 Task: Create in the project AgileDream in Backlog an issue 'Implement a new cloud-based contract management system for a company with advanced contract creation and tracking features', assign it to team member softage.1@softage.net and change the status to IN PROGRESS. Create in the project AgileDream in Backlog an issue 'Integrate a new video tutorial feature into an existing e-learning platform to improve user engagement and learning outcomes', assign it to team member softage.2@softage.net and change the status to IN PROGRESS
Action: Mouse moved to (249, 66)
Screenshot: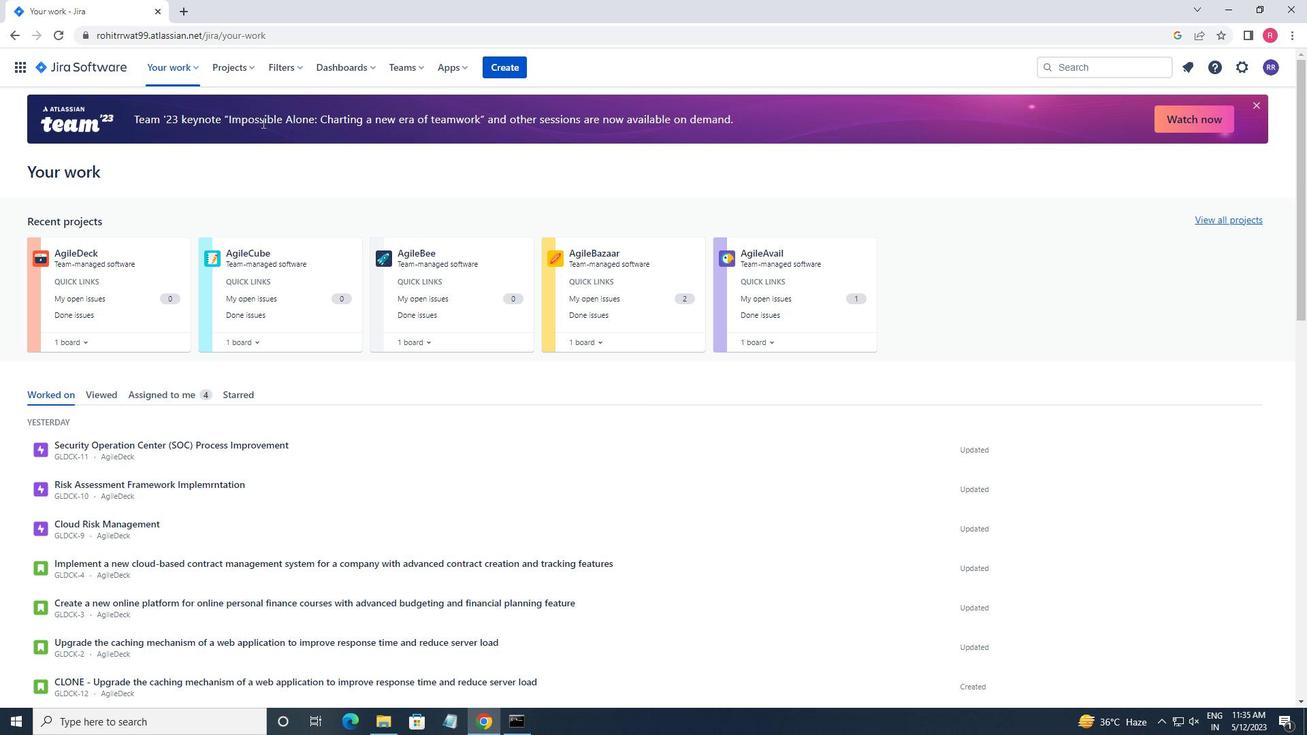 
Action: Mouse pressed left at (249, 66)
Screenshot: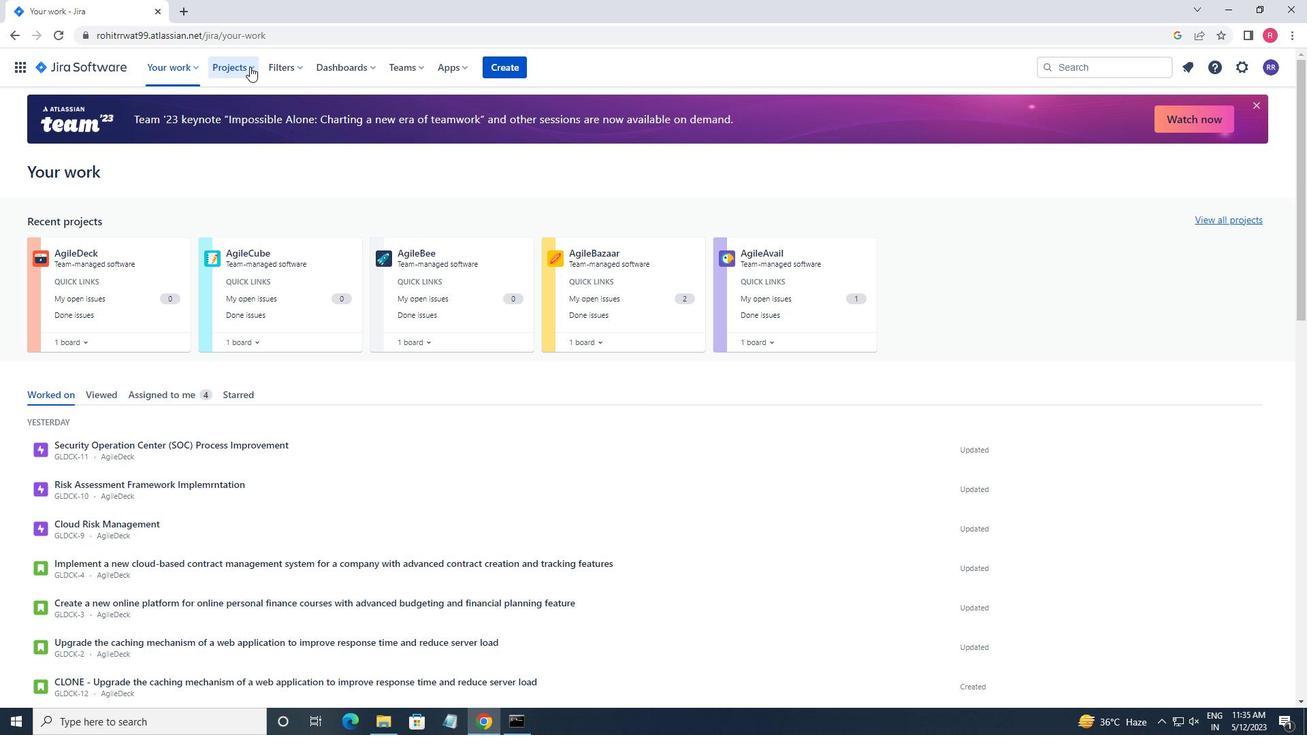 
Action: Mouse moved to (288, 136)
Screenshot: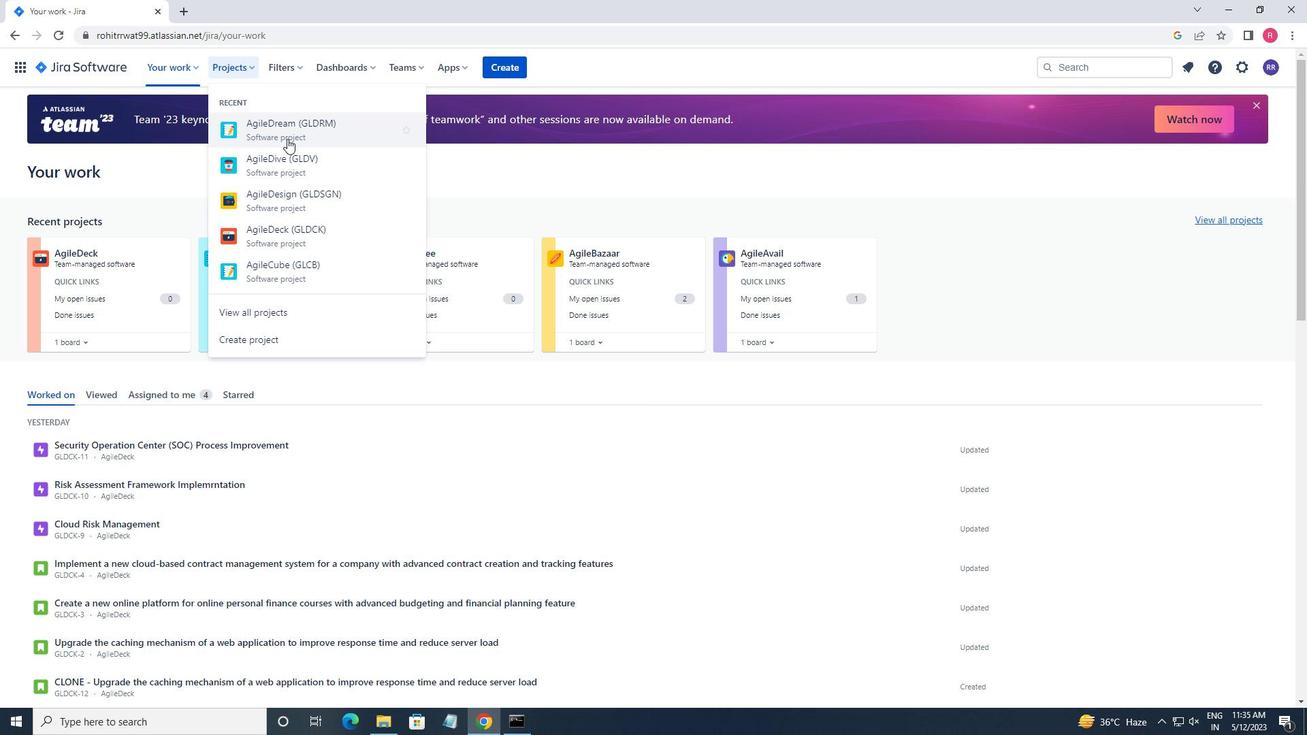 
Action: Mouse pressed left at (288, 136)
Screenshot: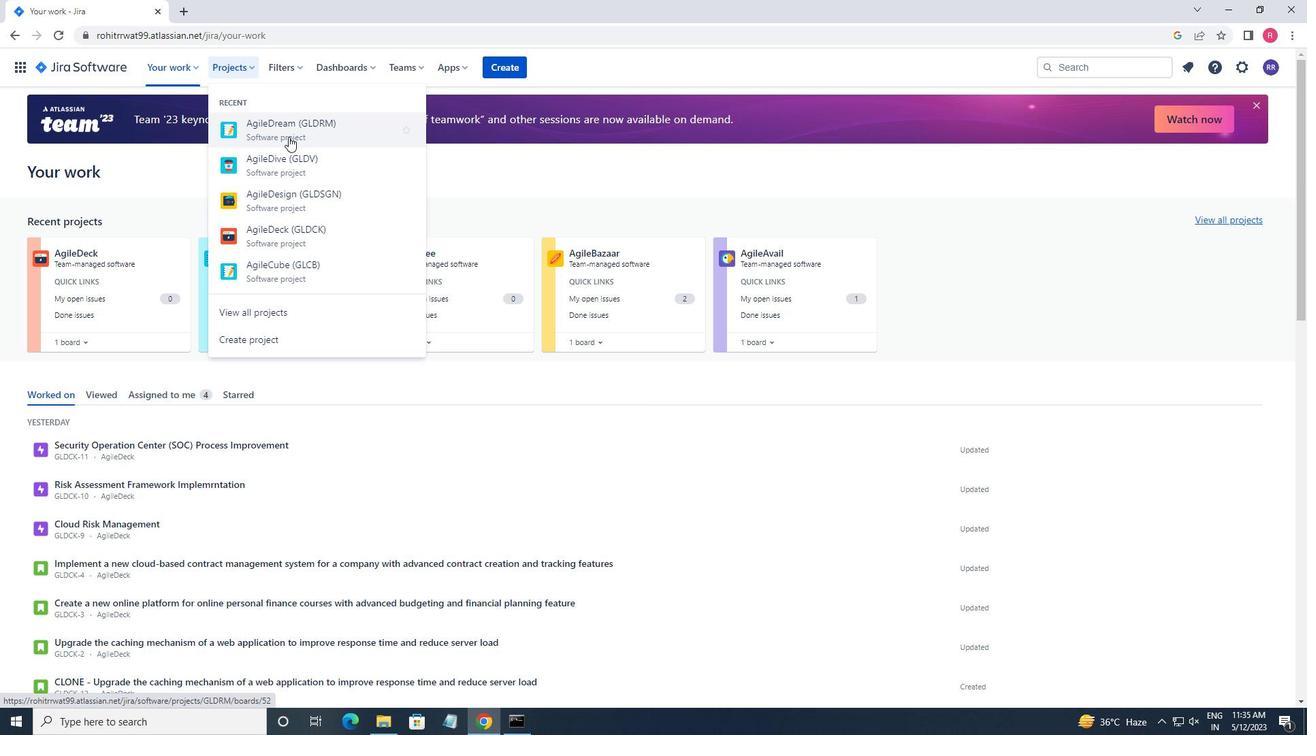 
Action: Mouse moved to (54, 200)
Screenshot: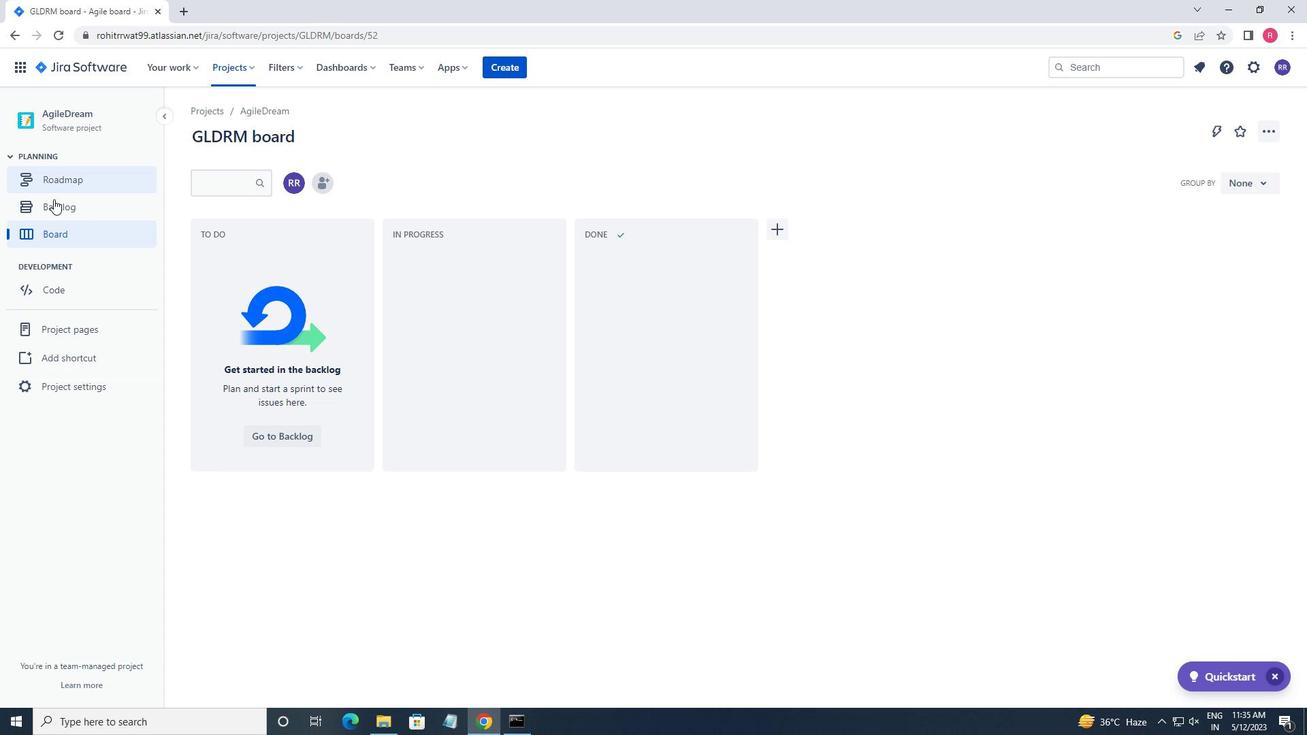 
Action: Mouse pressed left at (54, 200)
Screenshot: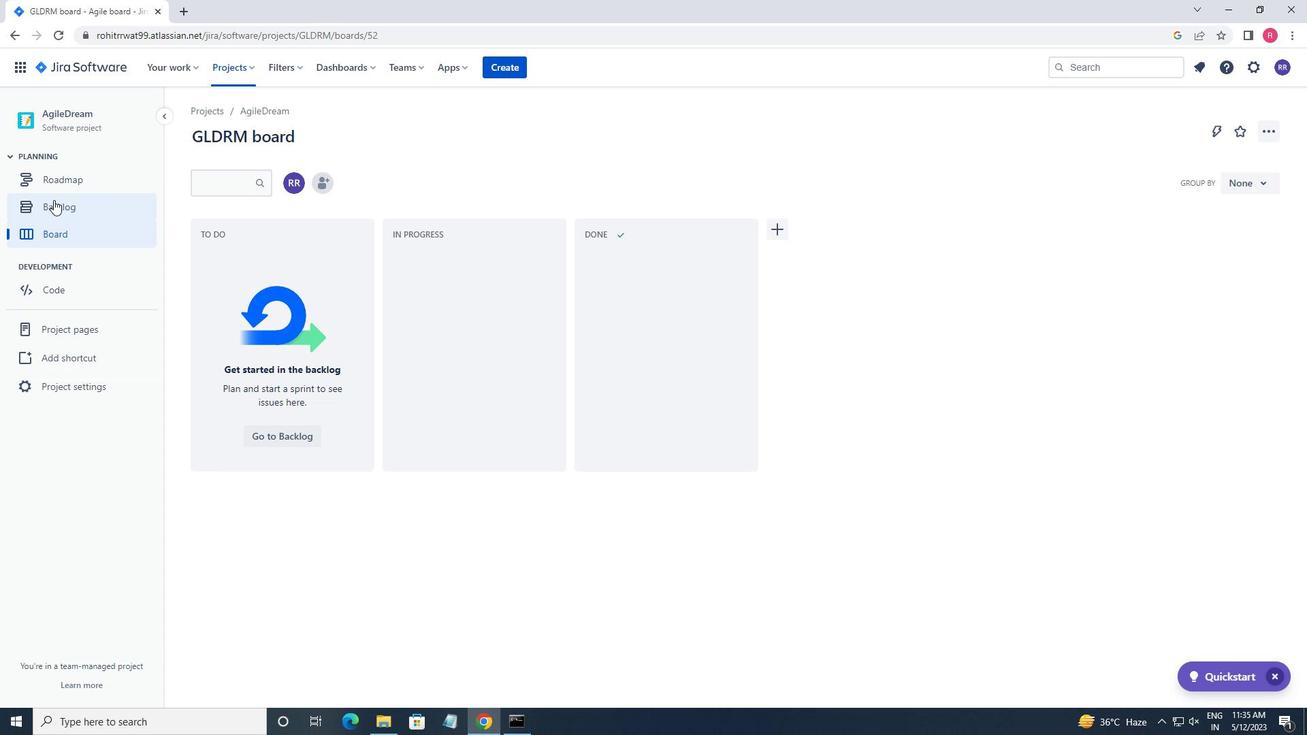 
Action: Mouse moved to (434, 364)
Screenshot: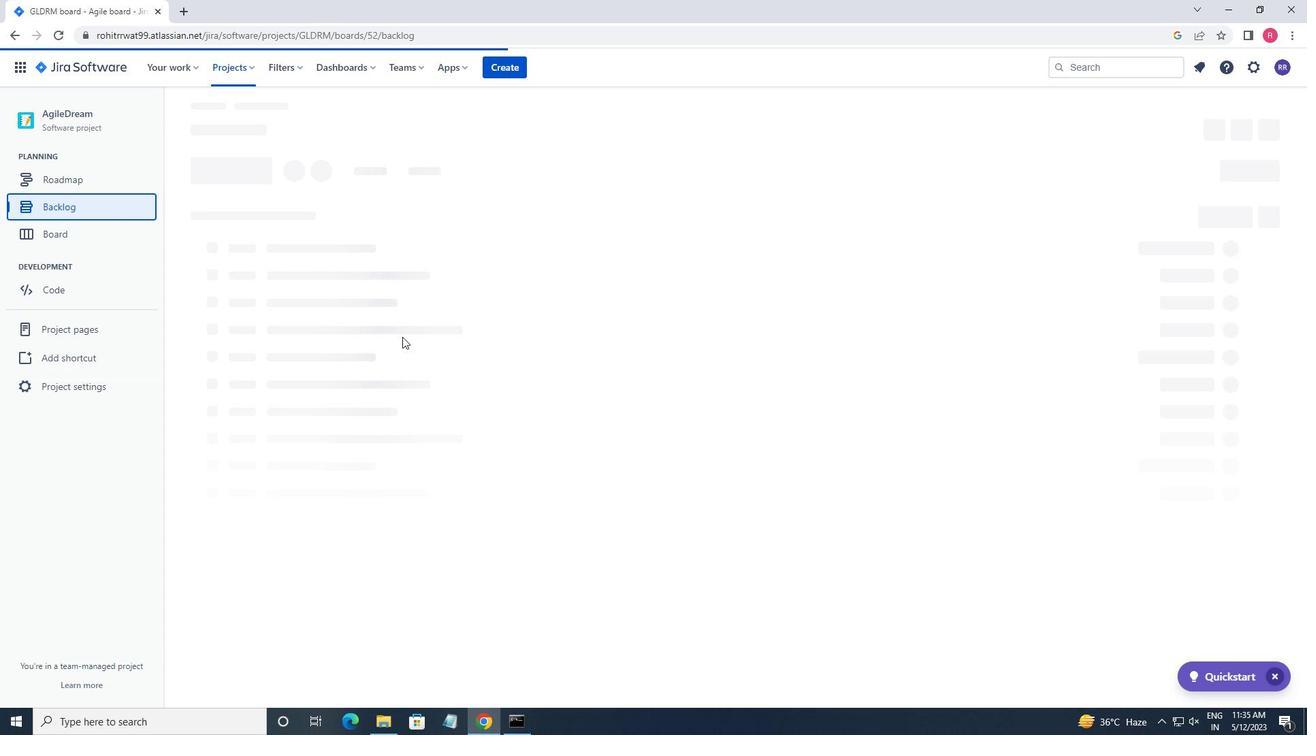 
Action: Mouse scrolled (434, 363) with delta (0, 0)
Screenshot: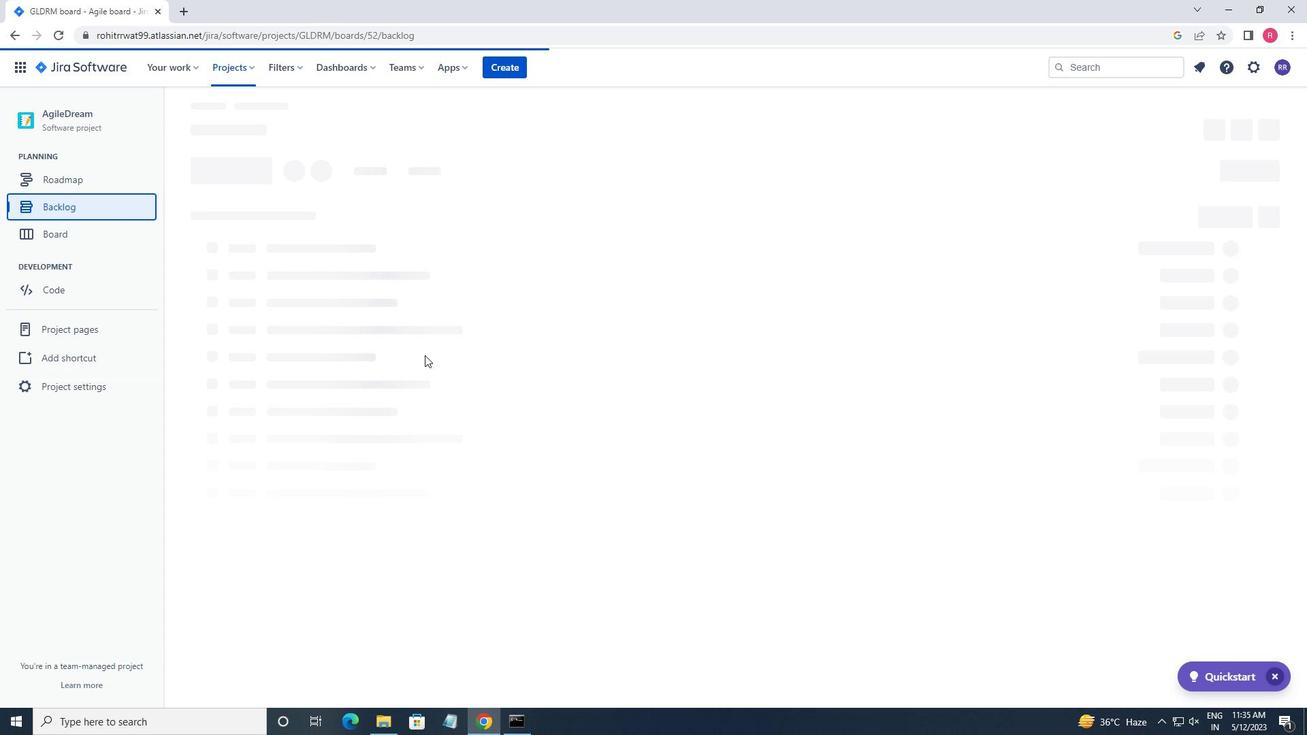 
Action: Mouse scrolled (434, 363) with delta (0, 0)
Screenshot: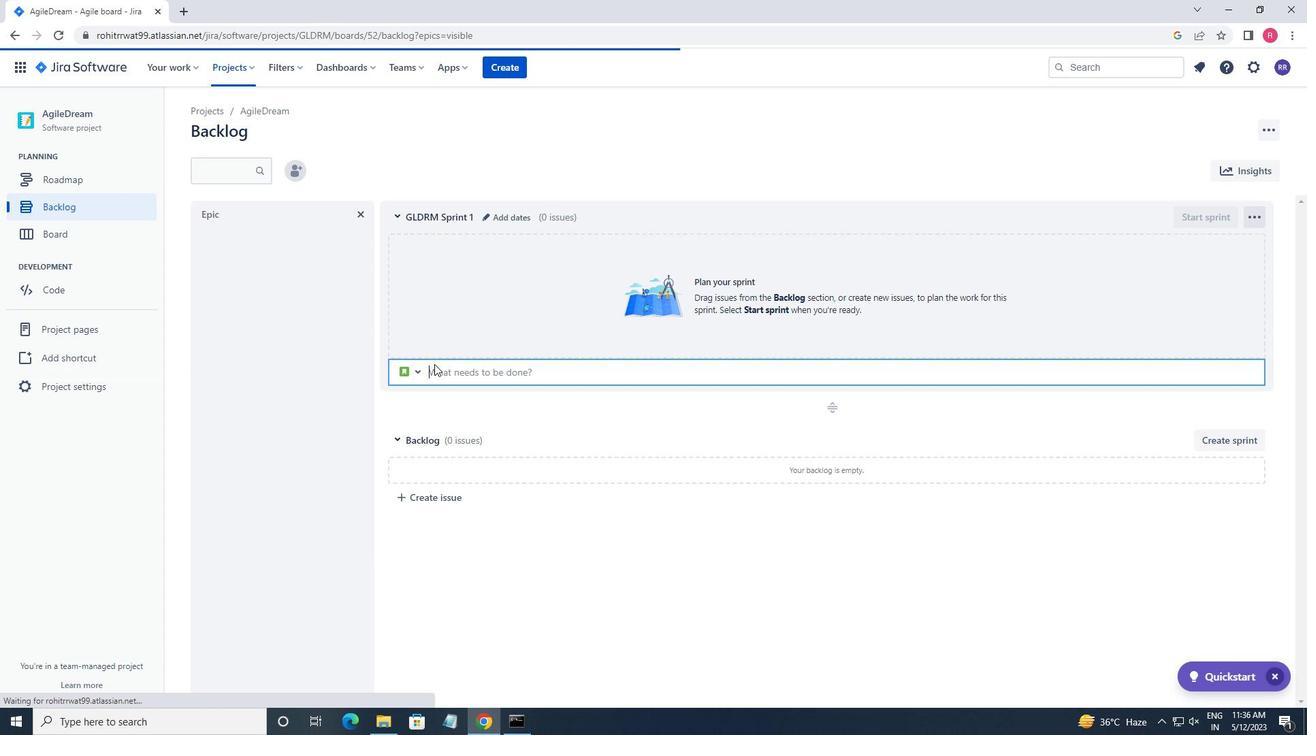 
Action: Mouse scrolled (434, 363) with delta (0, 0)
Screenshot: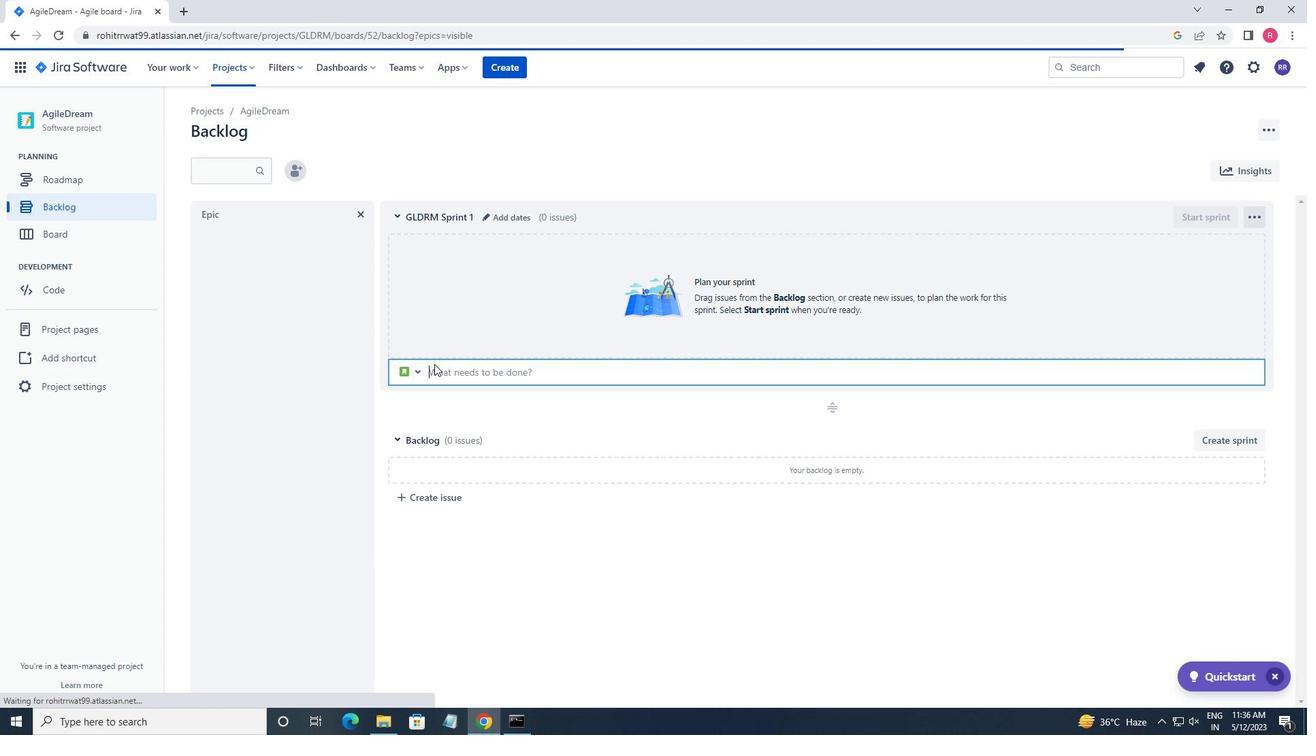 
Action: Mouse scrolled (434, 363) with delta (0, 0)
Screenshot: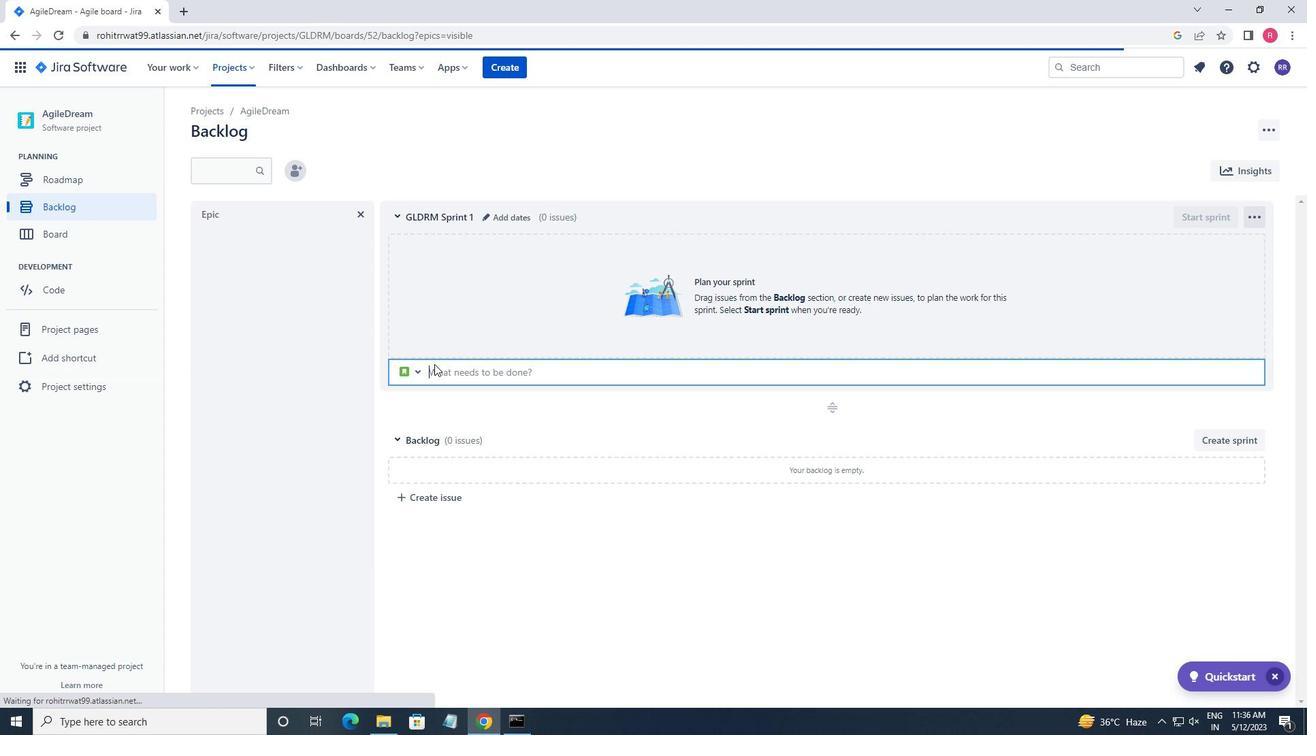
Action: Mouse scrolled (434, 363) with delta (0, 0)
Screenshot: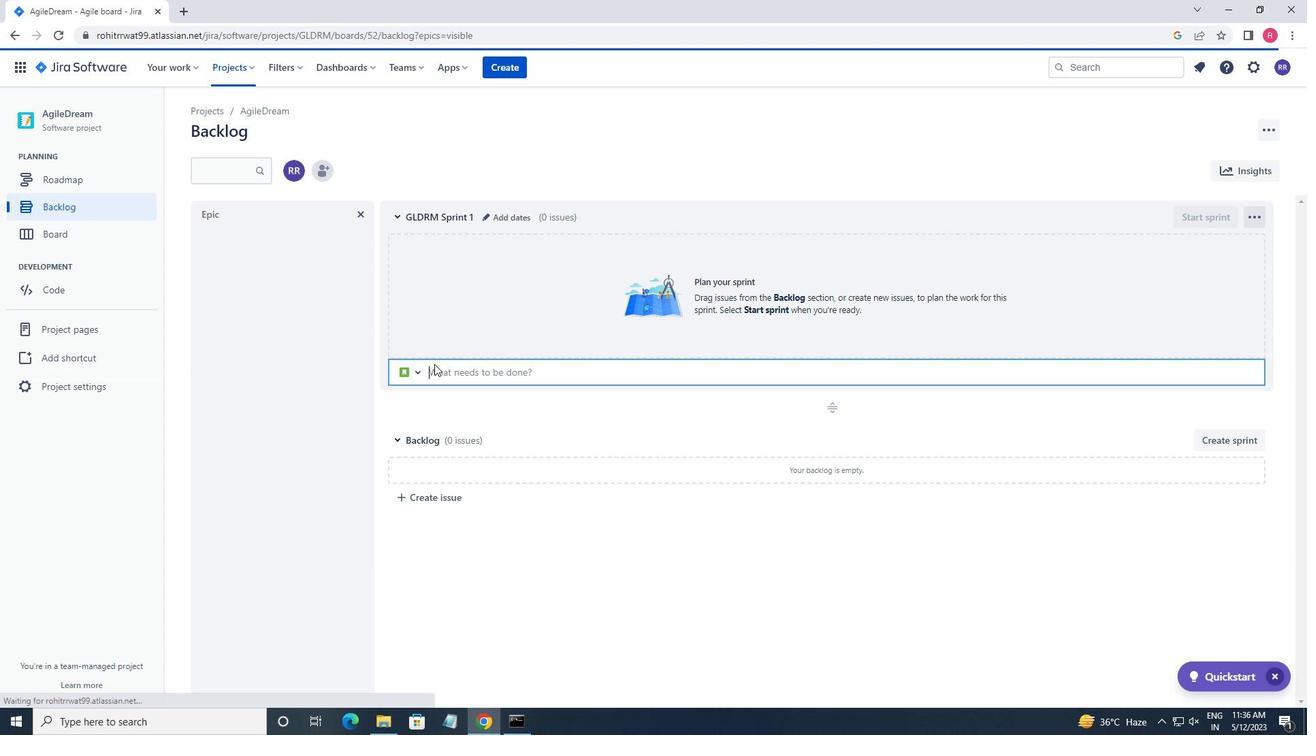 
Action: Mouse moved to (469, 495)
Screenshot: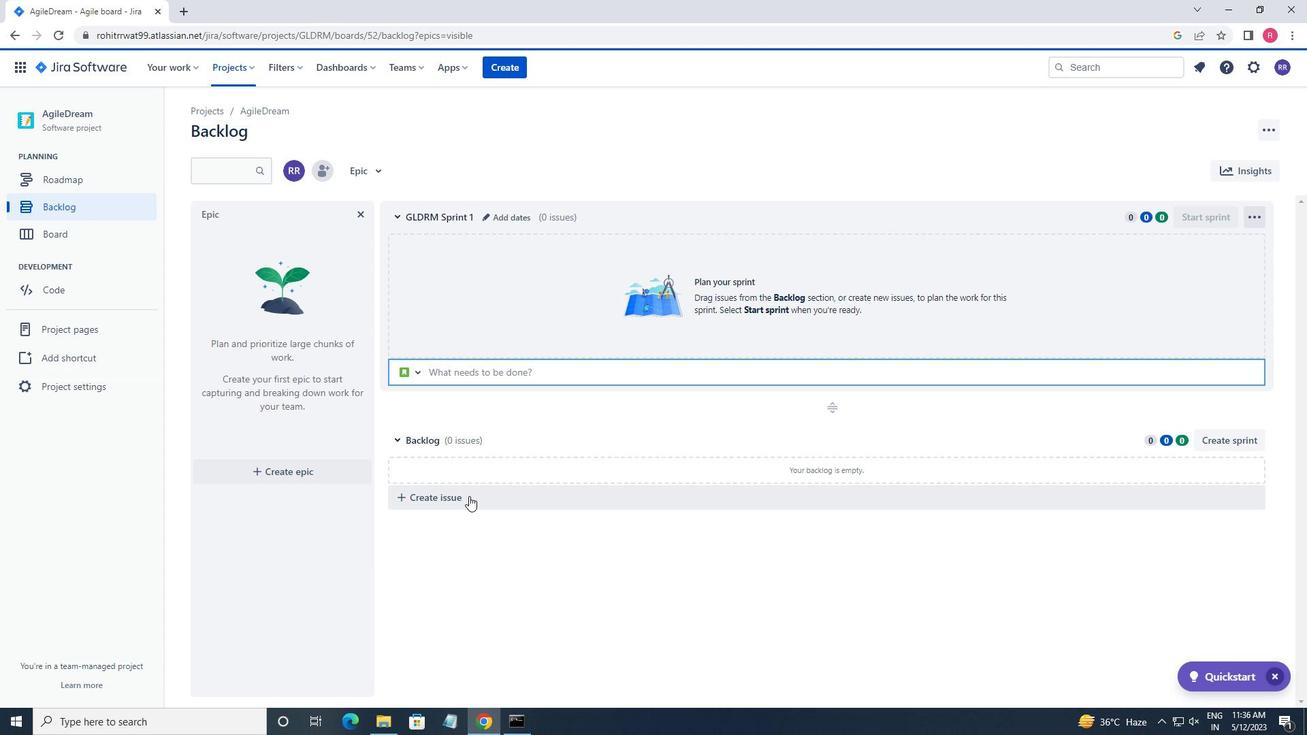 
Action: Mouse pressed left at (469, 495)
Screenshot: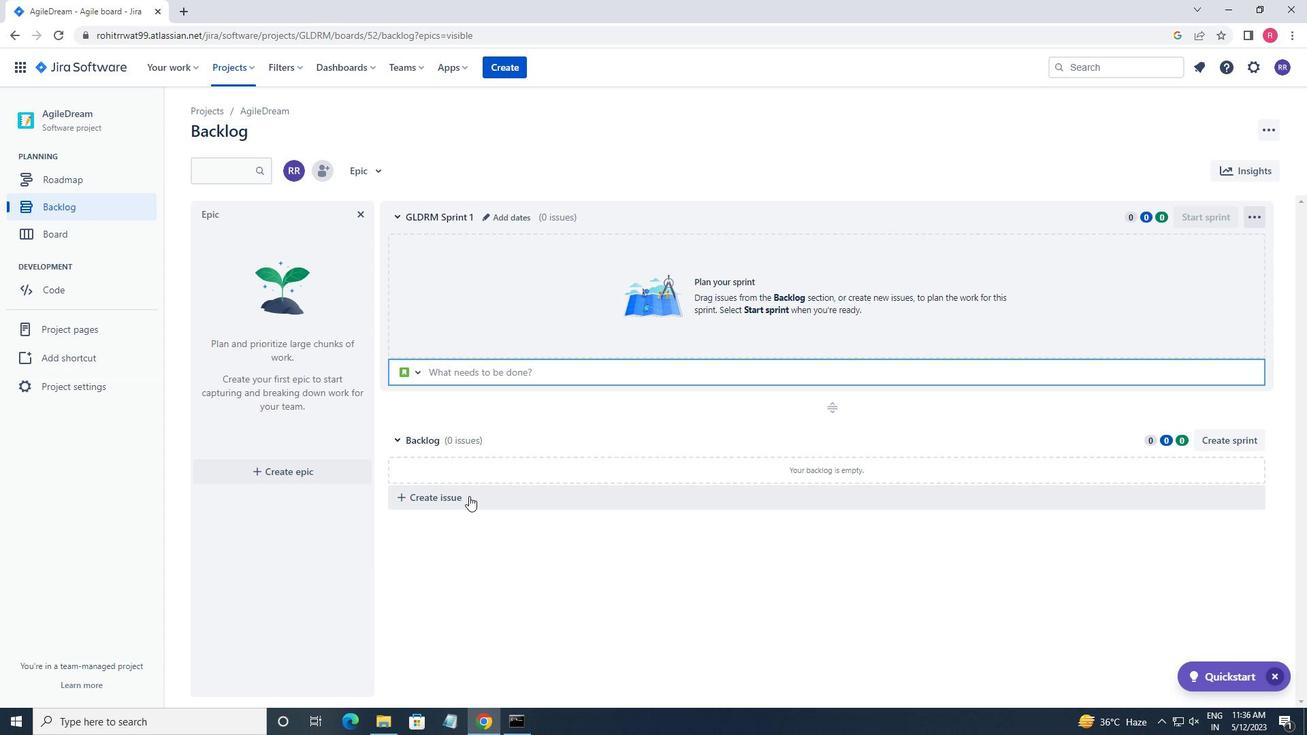 
Action: Key pressed <Key.shift_r>Implement<Key.space>a<Key.space>new<Key.space><Key.space>cloud-based<Key.space>contract<Key.space>mangement<Key.space>system<Key.space><Key.left><Key.left><Key.left><Key.left><Key.left><Key.left><Key.left><Key.left><Key.left><Key.left><Key.left><Key.left><Key.left><Key.left>a<Key.right><Key.right><Key.right><Key.right><Key.right><Key.right><Key.right><Key.right><Key.right><Key.right><Key.right><Key.right><Key.right><Key.right><Key.right>for<Key.space>a<Key.space>company<Key.space>with<Key.space>advance<Key.space>contract<Key.space>creation<Key.space>and<Key.space>tracking<Key.space>features<Key.enter>
Screenshot: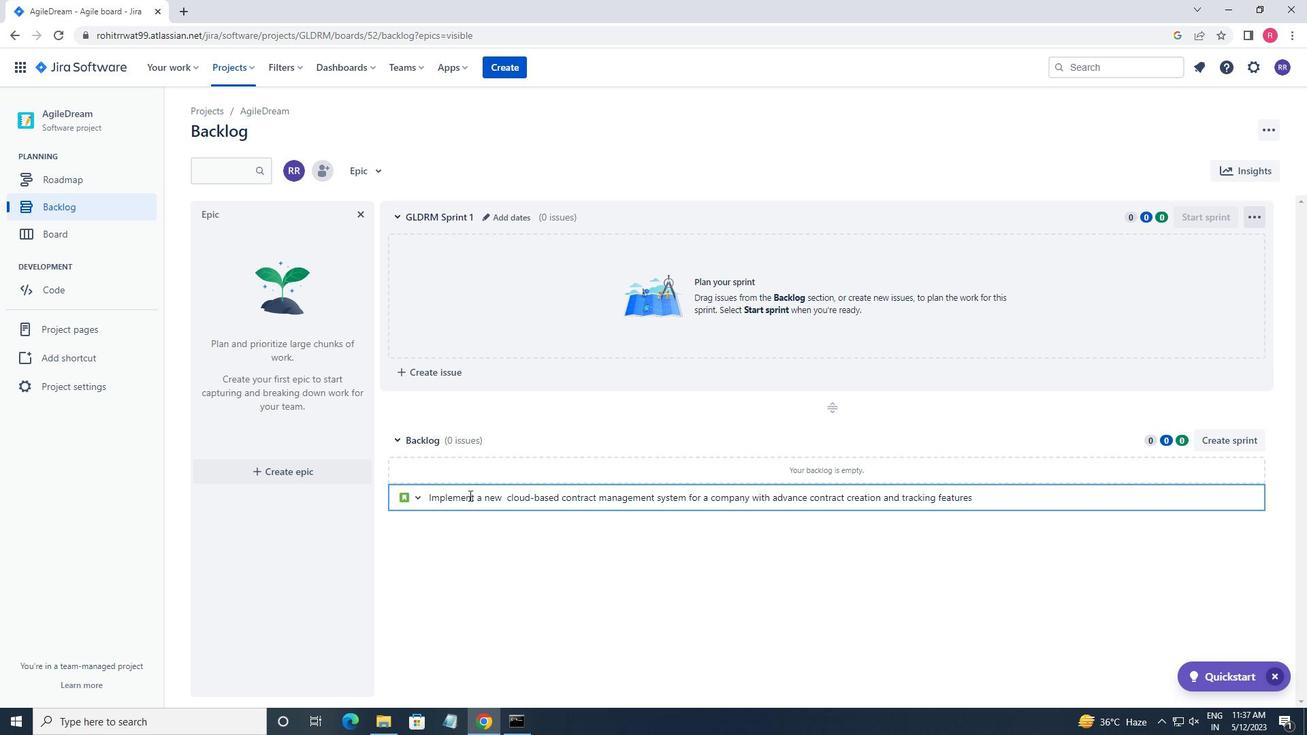 
Action: Mouse scrolled (469, 495) with delta (0, 0)
Screenshot: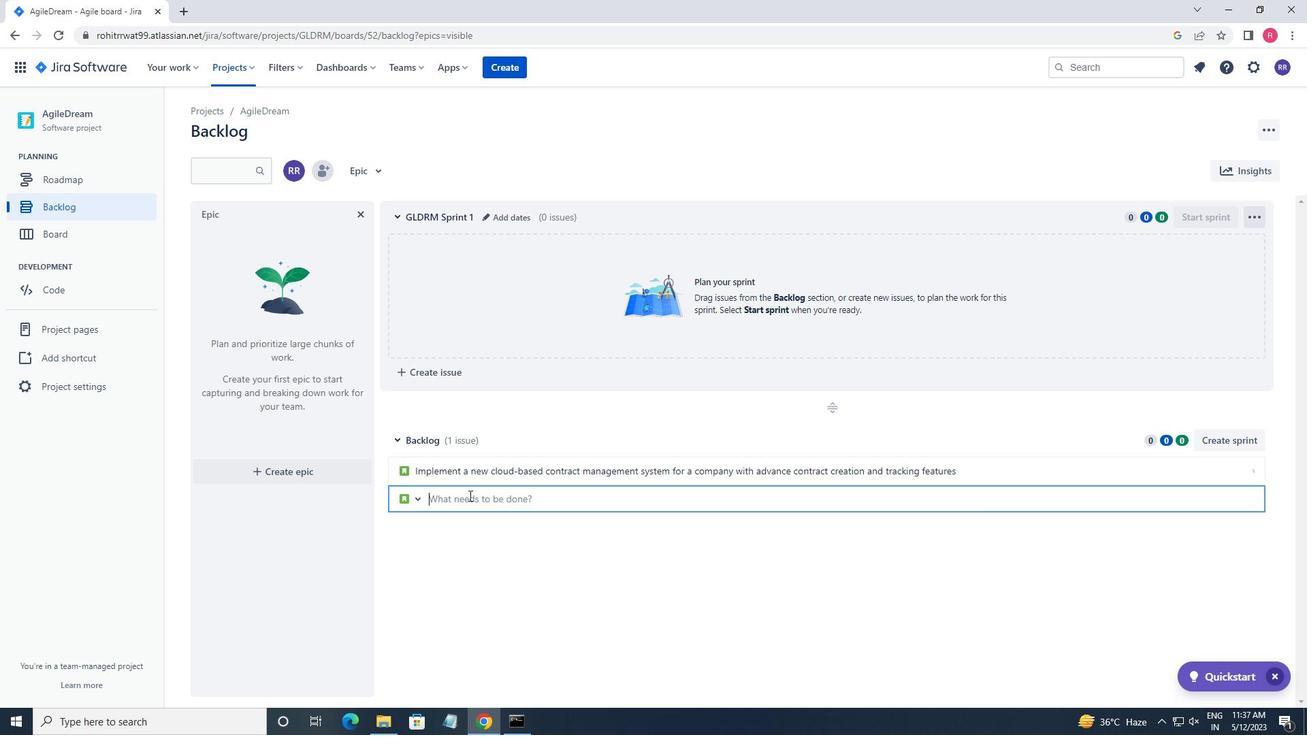 
Action: Mouse moved to (1226, 472)
Screenshot: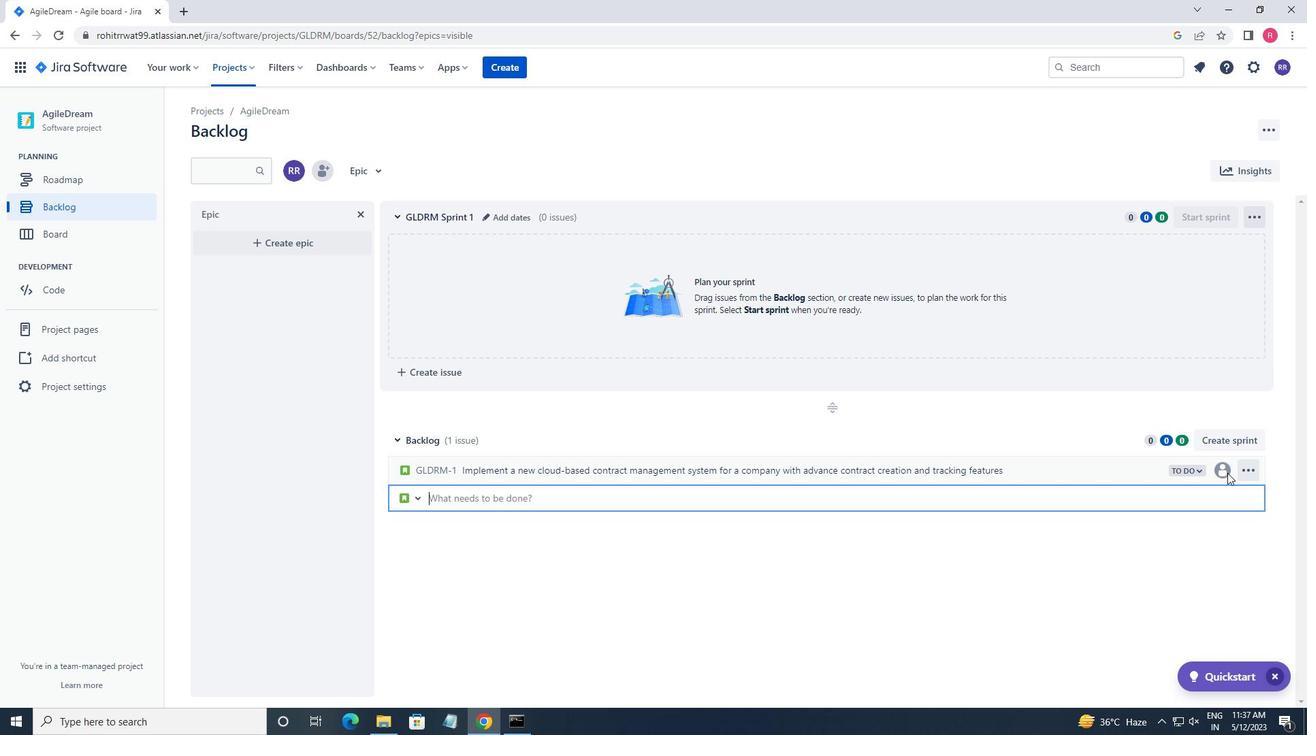 
Action: Mouse pressed left at (1226, 472)
Screenshot: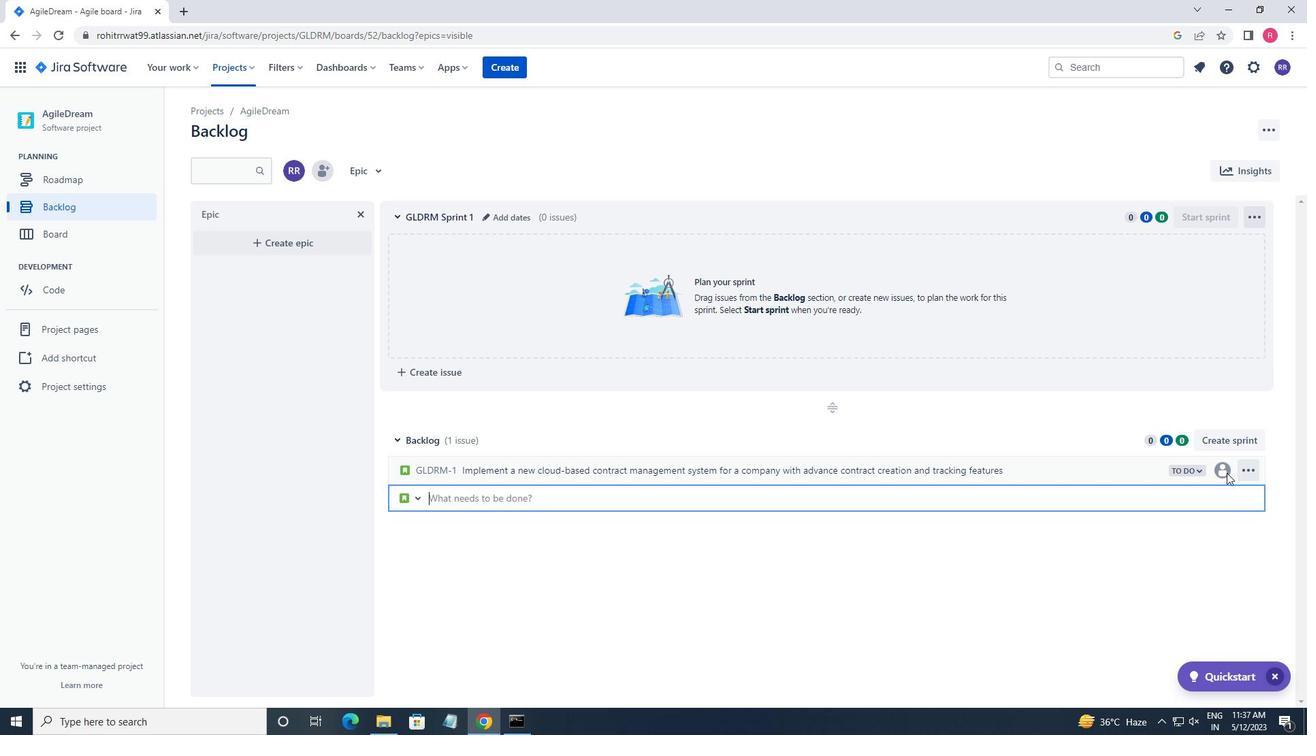 
Action: Mouse moved to (1225, 472)
Screenshot: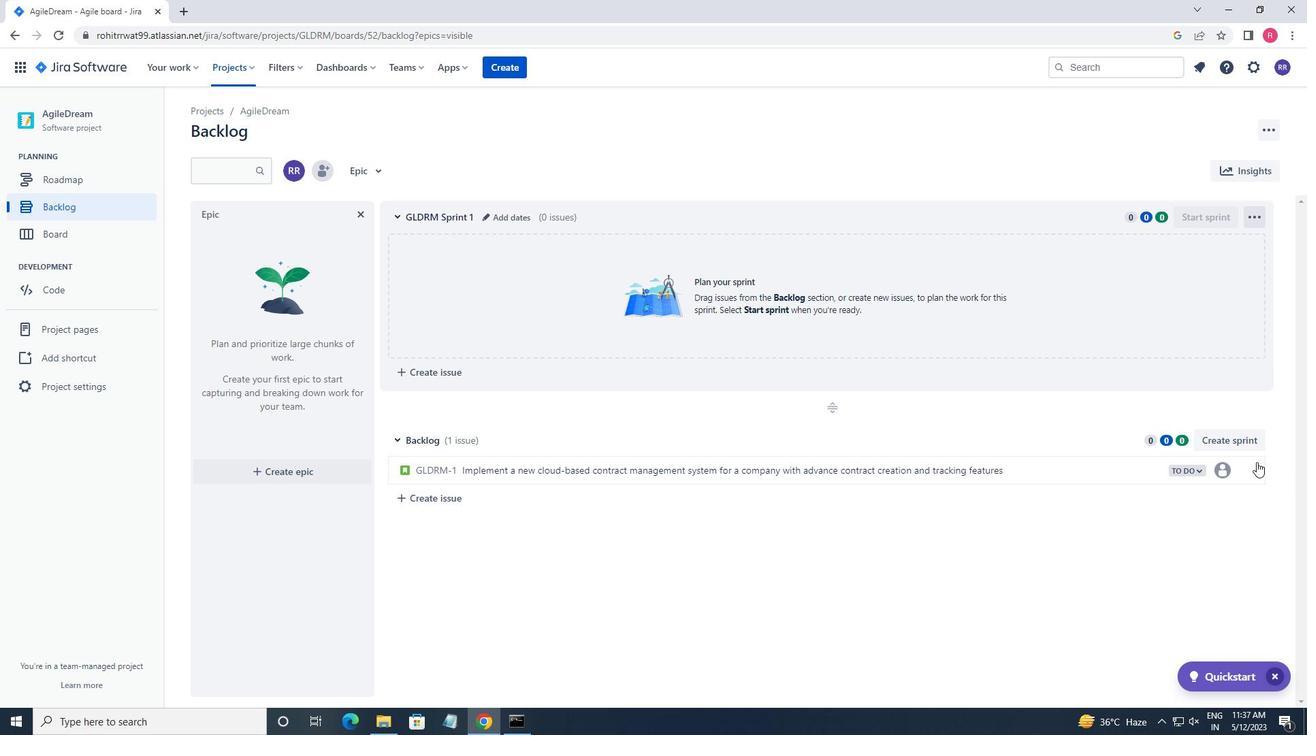 
Action: Mouse pressed left at (1225, 472)
Screenshot: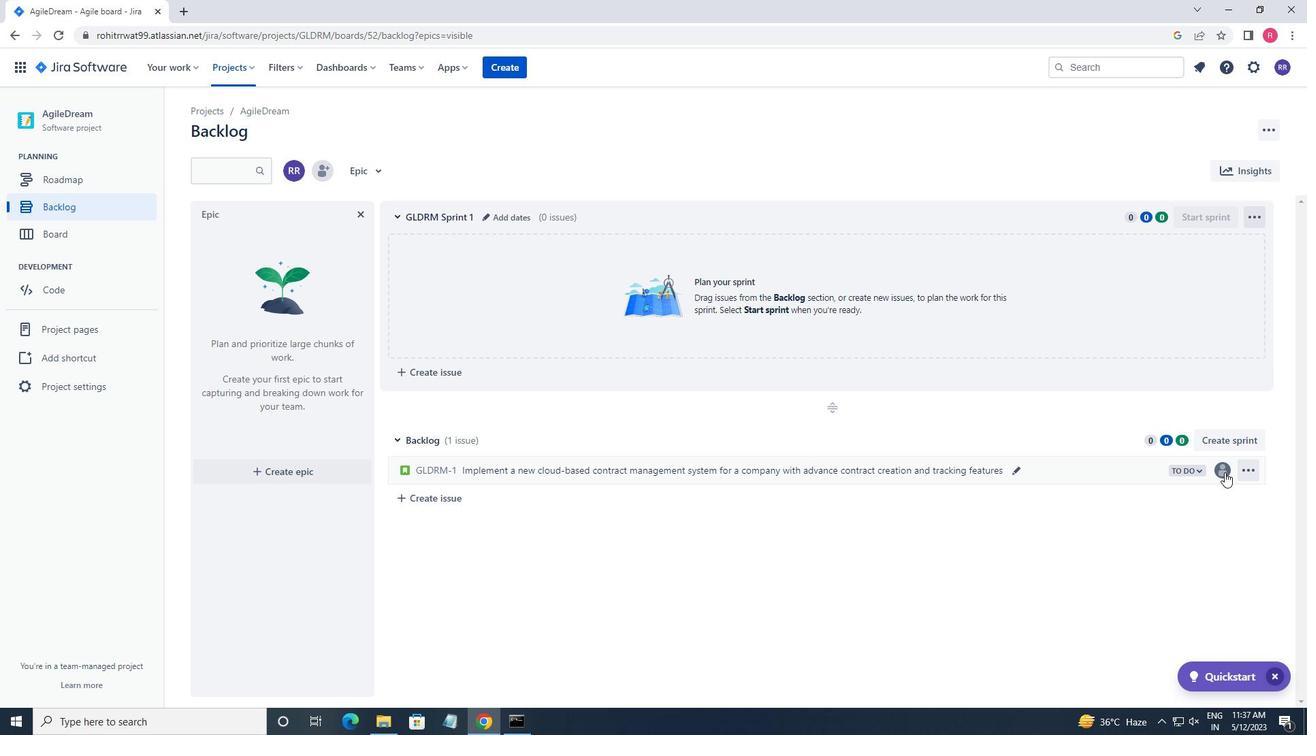 
Action: Mouse moved to (1172, 444)
Screenshot: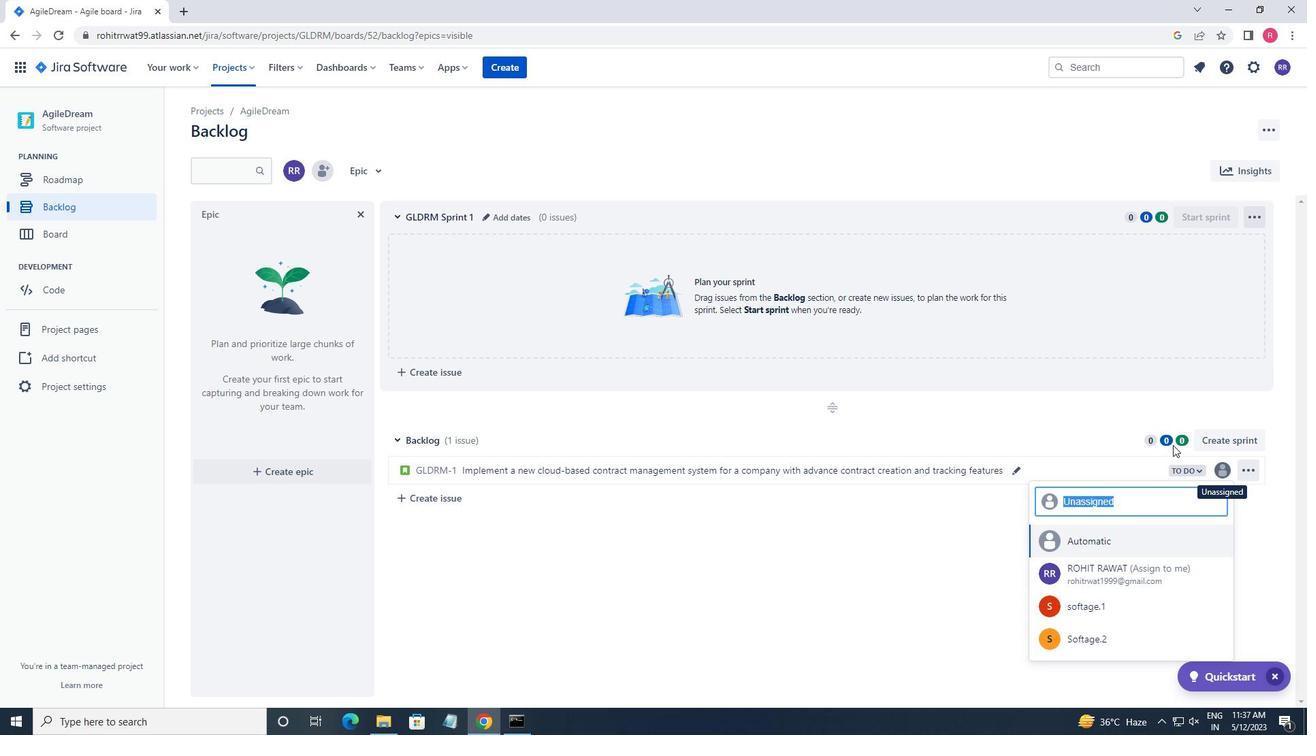 
Action: Key pressed softaware<Key.backspace><Key.backspace><Key.backspace><Key.backspace>ge.1
Screenshot: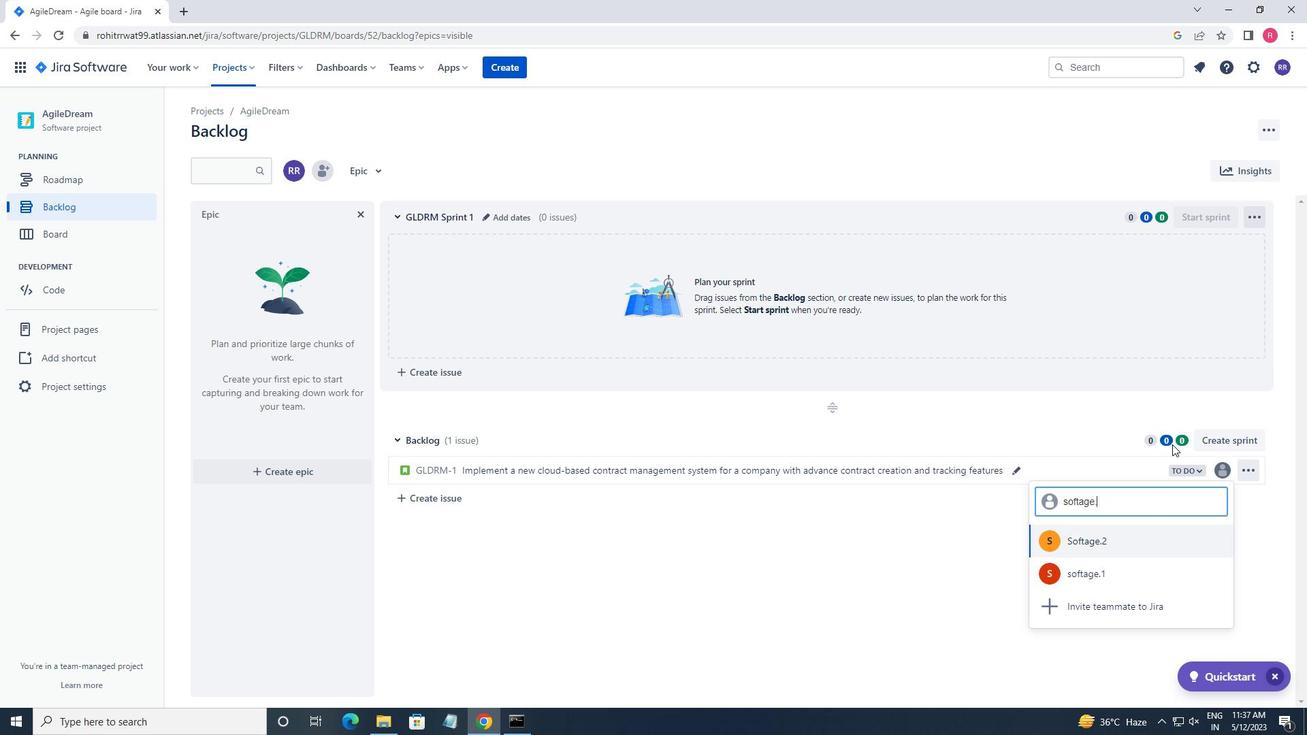 
Action: Mouse moved to (1099, 548)
Screenshot: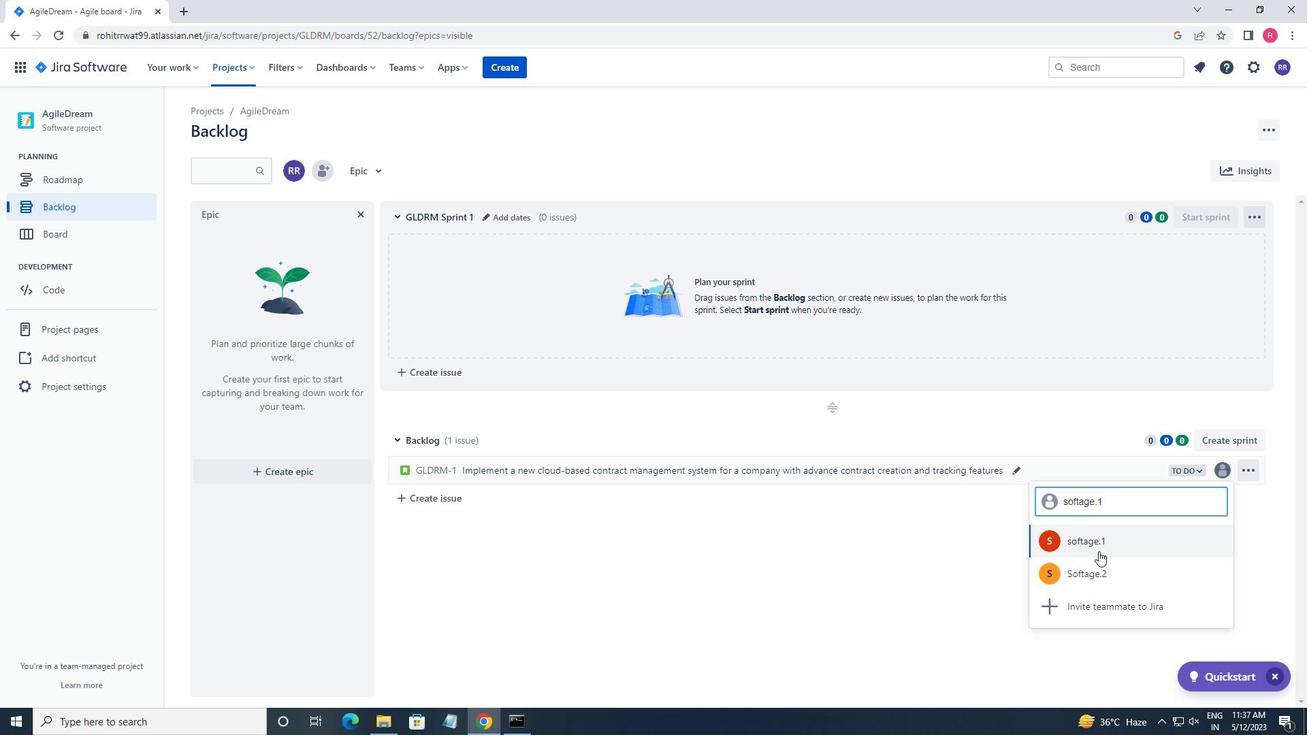 
Action: Mouse pressed left at (1099, 548)
Screenshot: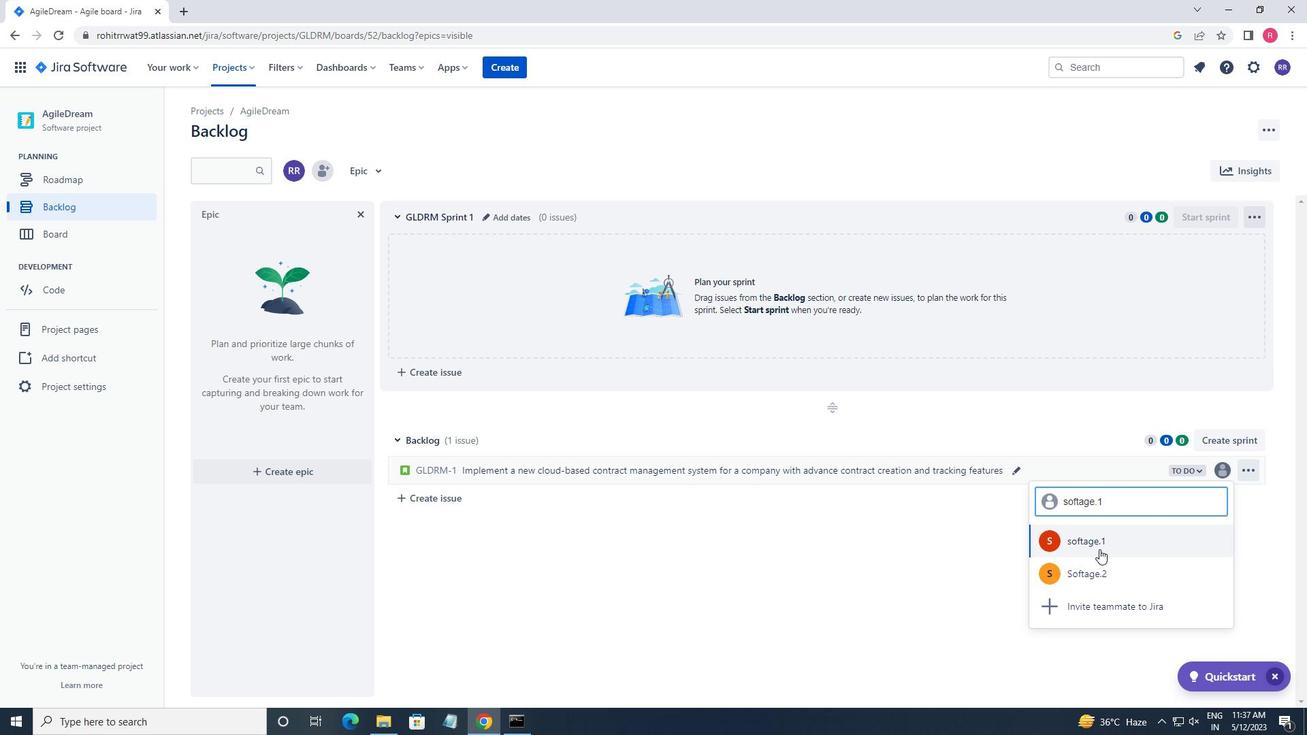 
Action: Mouse moved to (1172, 469)
Screenshot: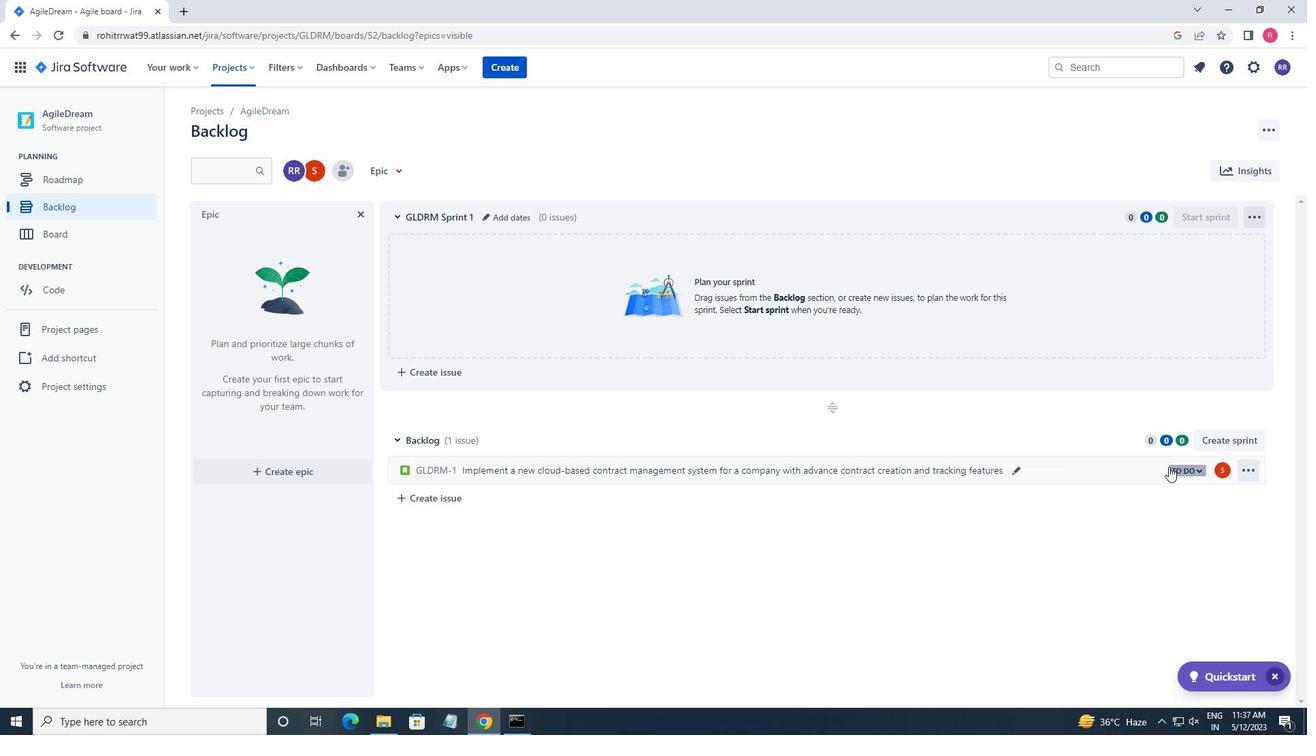 
Action: Mouse pressed left at (1172, 469)
Screenshot: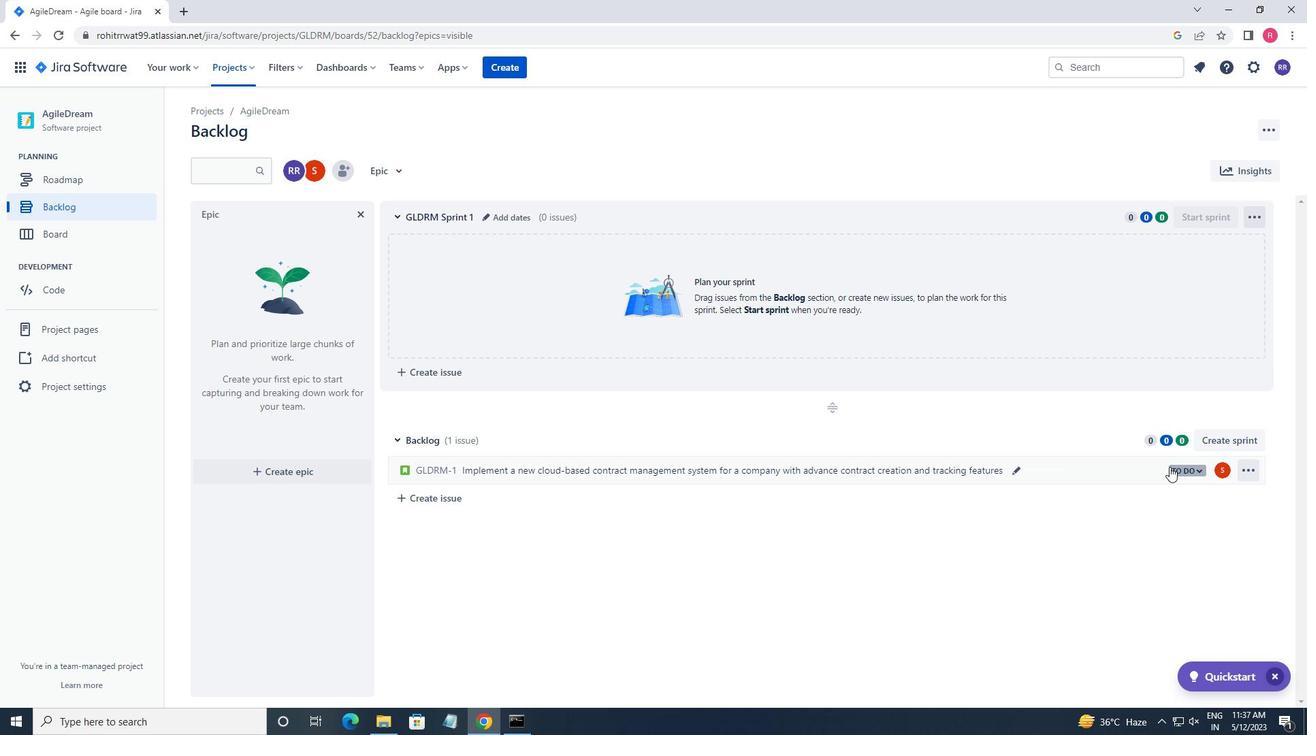 
Action: Mouse moved to (1115, 497)
Screenshot: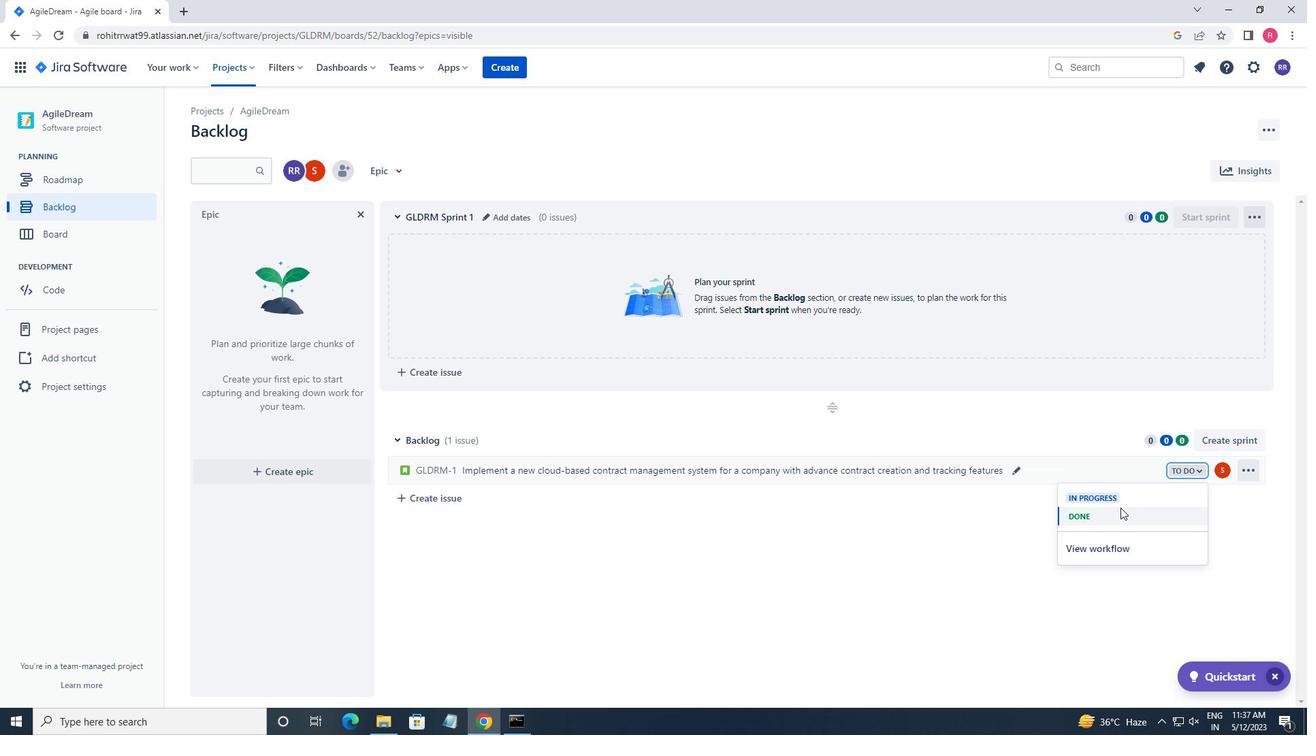 
Action: Mouse pressed left at (1115, 497)
Screenshot: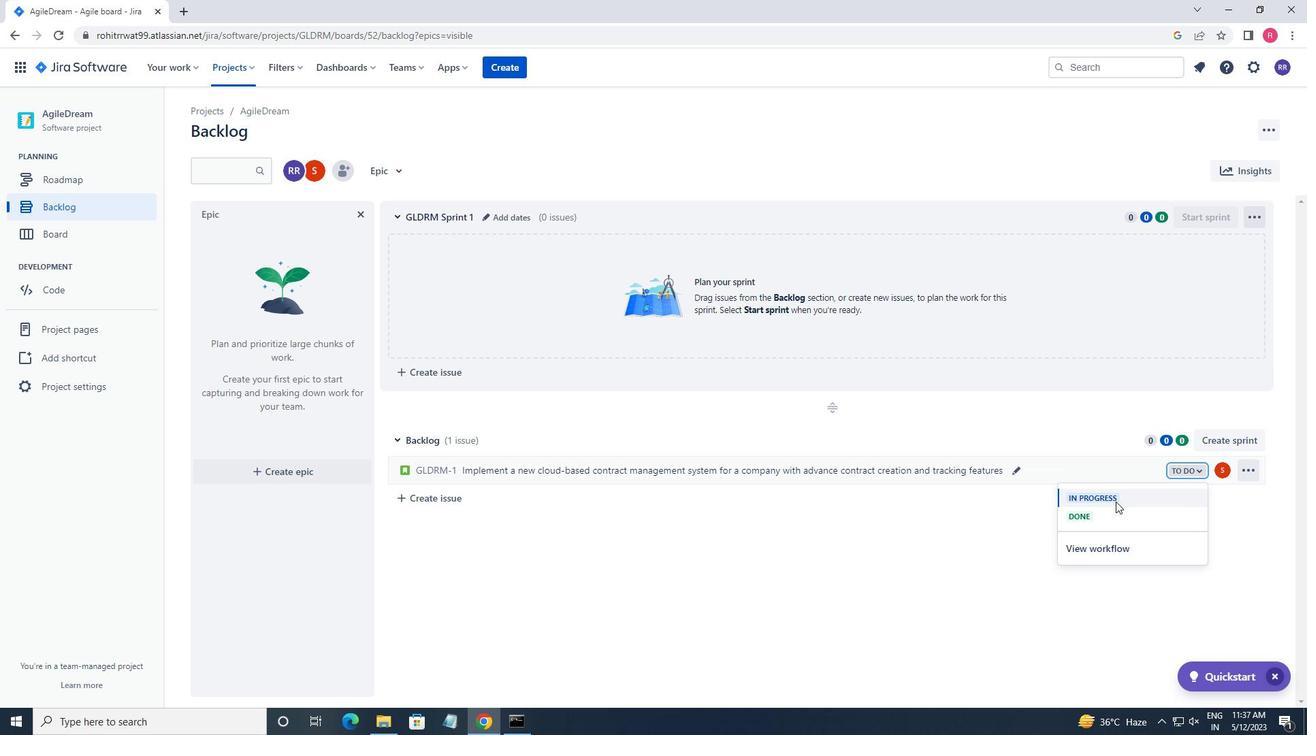 
Action: Mouse moved to (439, 495)
Screenshot: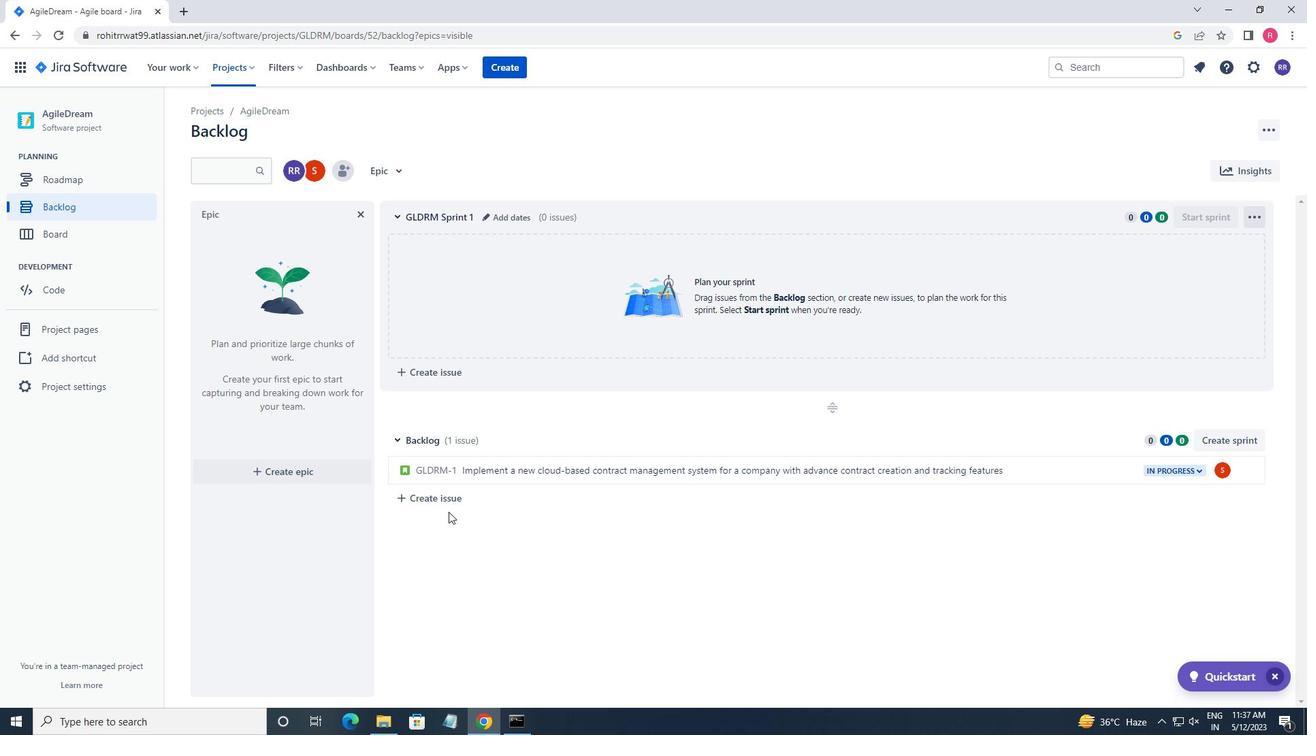 
Action: Mouse pressed left at (439, 495)
Screenshot: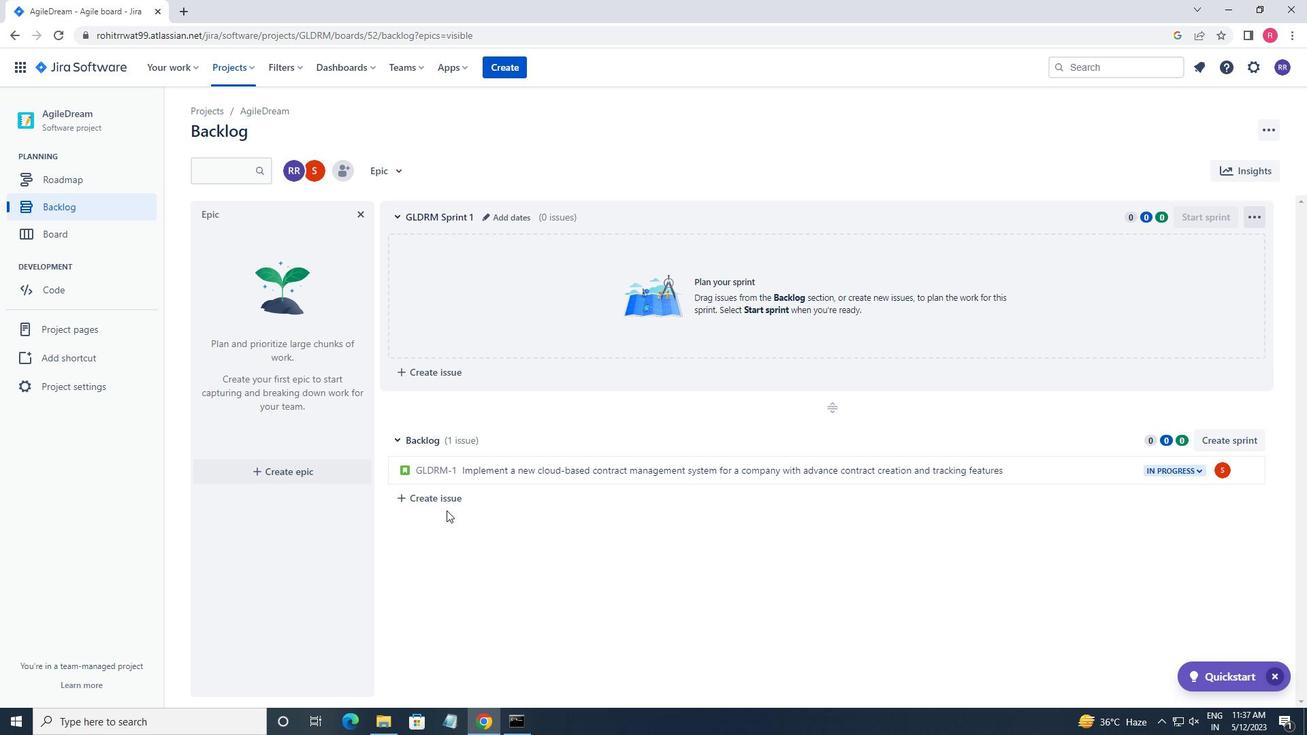 
Action: Key pressed <Key.shift_r>Inter<Key.backspace>grate<Key.space>a<Key.space>new<Key.space>video<Key.space>tutoro<Key.backspace>ial<Key.space>feature<Key.space>into<Key.space>an<Key.space>existing<Key.space>e-learining<Key.space><Key.left><Key.left><Key.left><Key.left><Key.left><Key.left><Key.left><Key.right><Key.right><Key.right><Key.left><Key.backspace><Key.right><Key.right><Key.right><Key.right><Key.right><Key.right><Key.right><Key.right><Key.right>platform<Key.space>to<Key.space>improve<Key.space>user<Key.space>engagement<Key.space>and<Key.space>learning<Key.space>ouy<Key.backspace>tcomes<Key.enter>
Screenshot: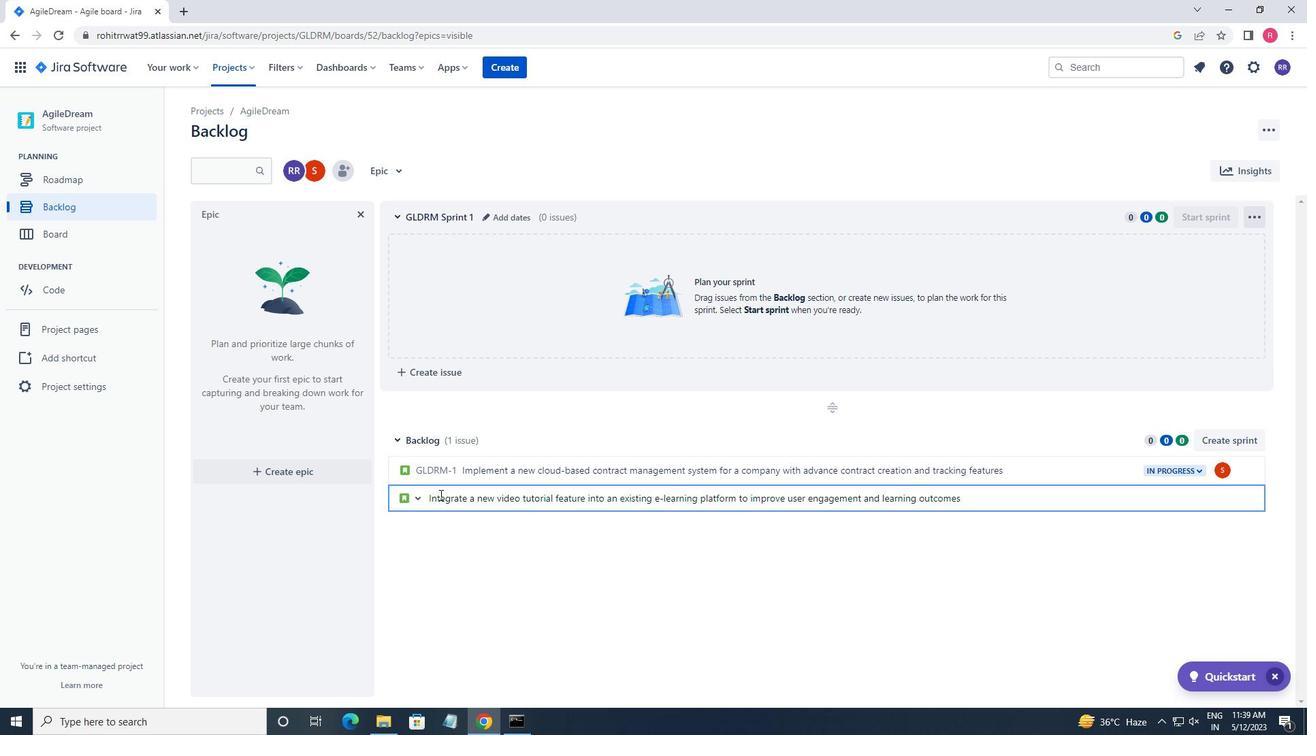 
Action: Mouse moved to (1223, 501)
Screenshot: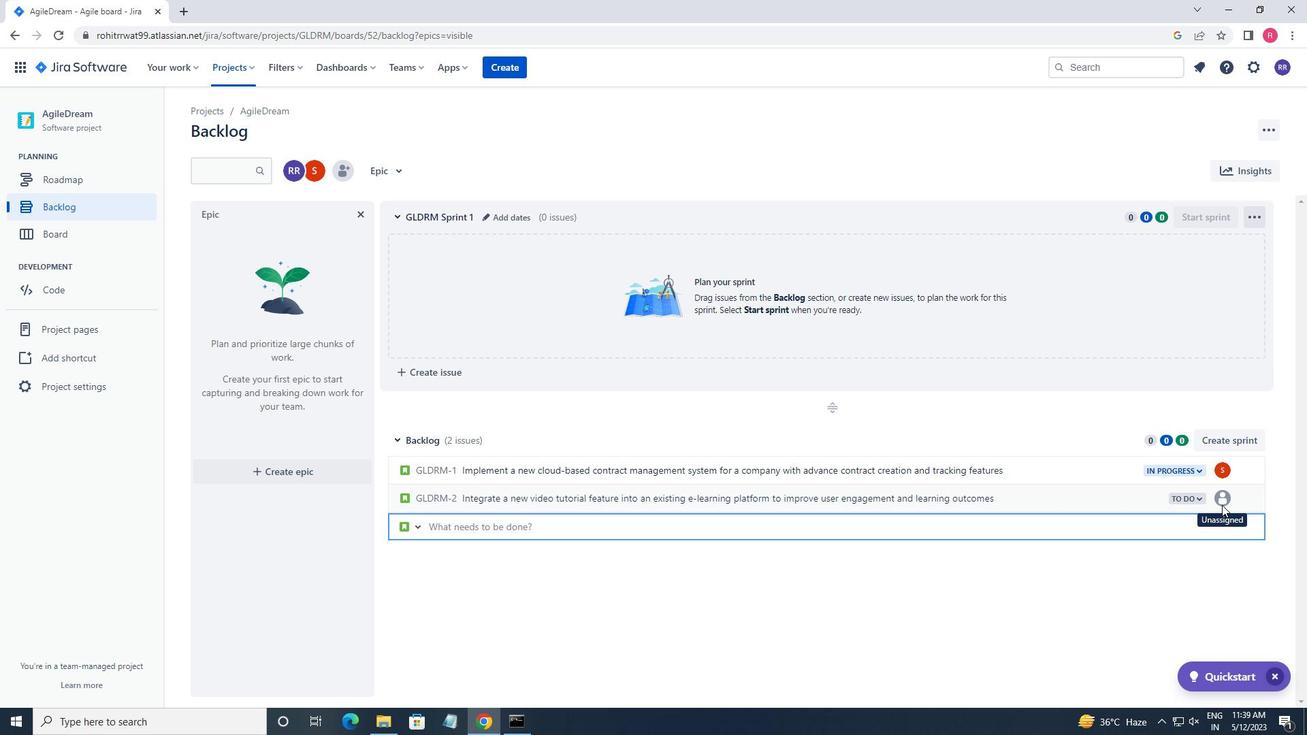 
Action: Mouse pressed left at (1223, 501)
Screenshot: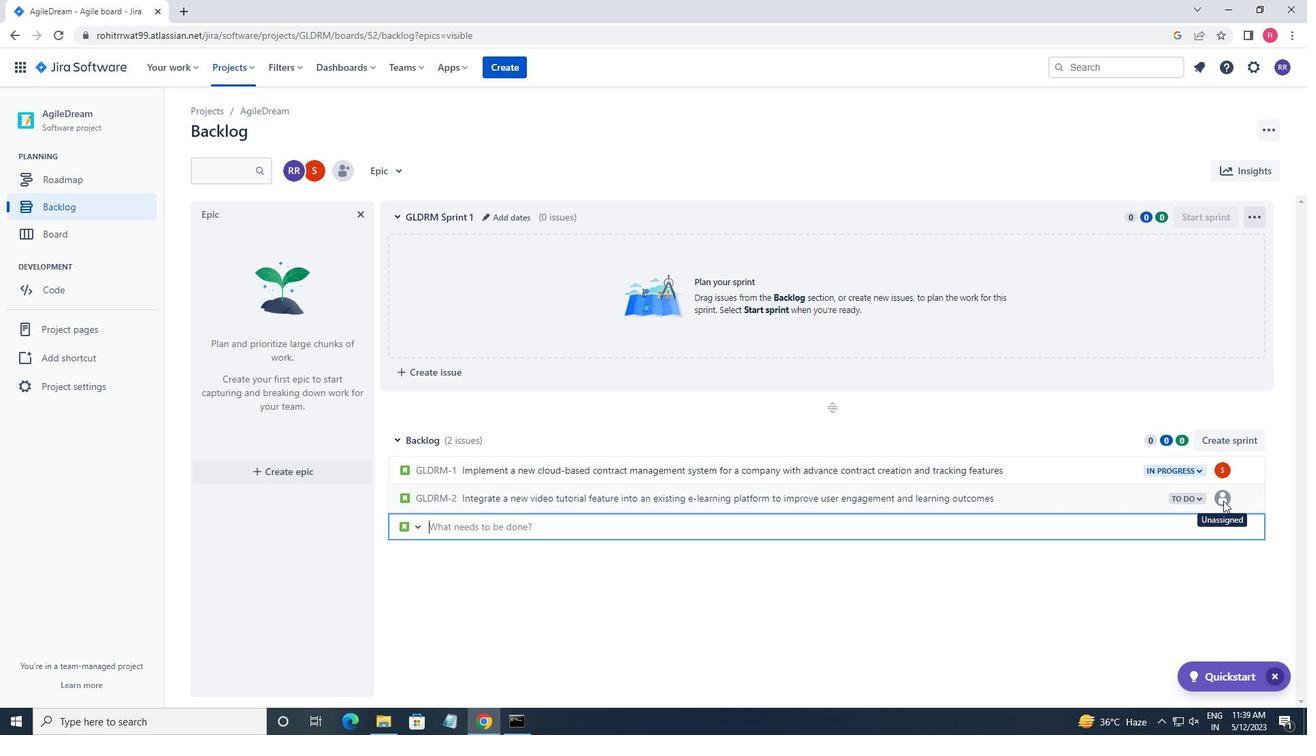 
Action: Mouse moved to (1223, 500)
Screenshot: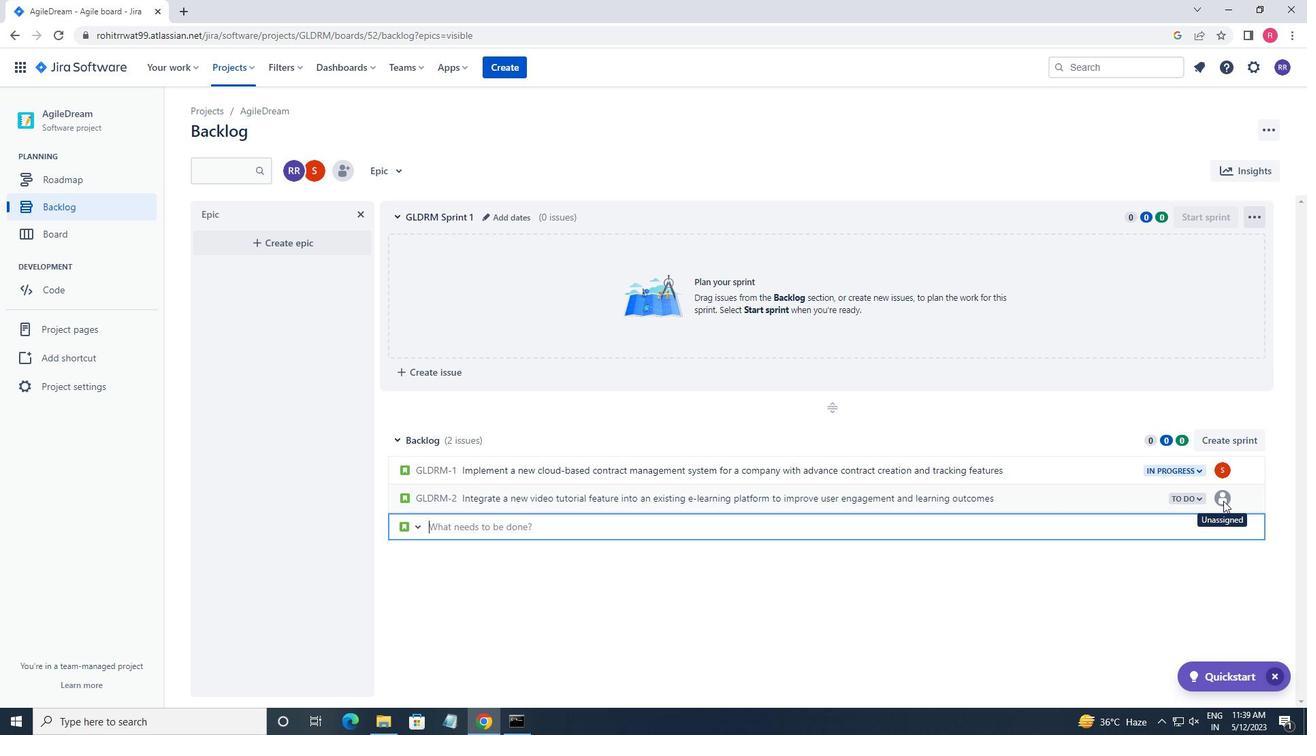 
Action: Mouse pressed left at (1223, 500)
Screenshot: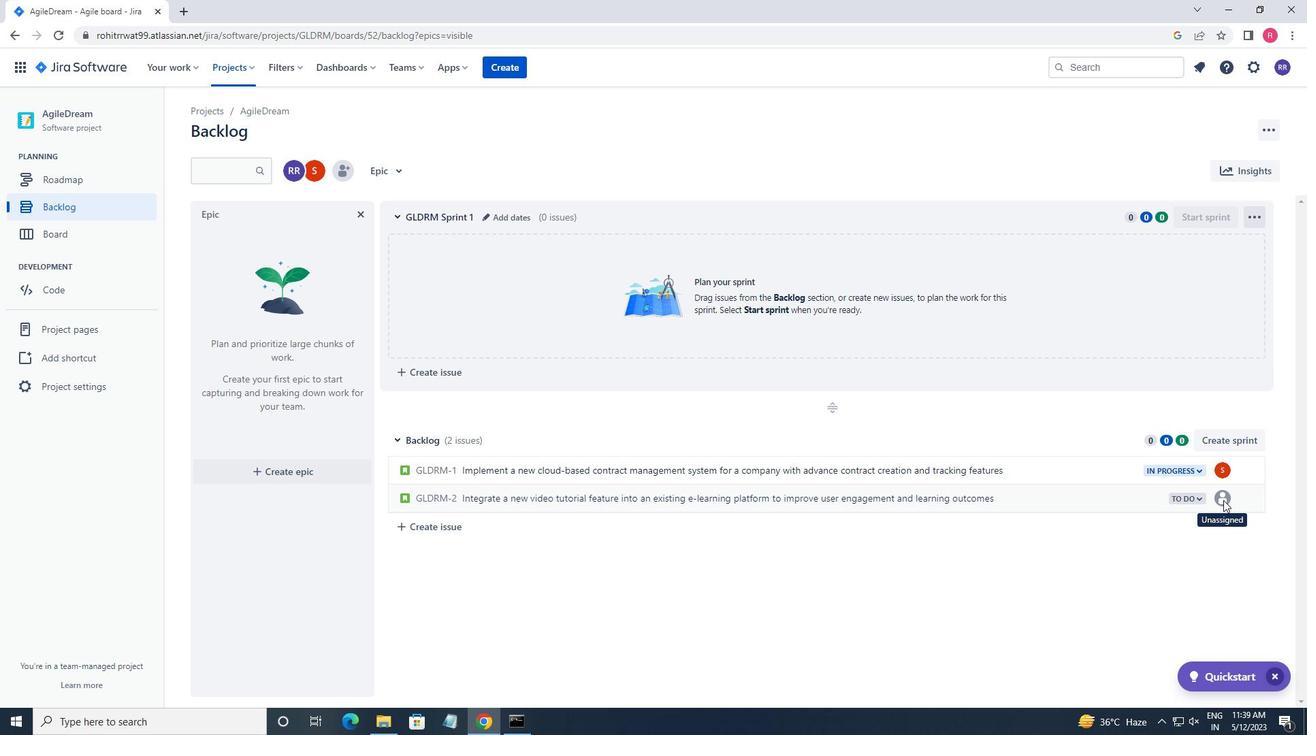 
Action: Mouse moved to (1219, 496)
Screenshot: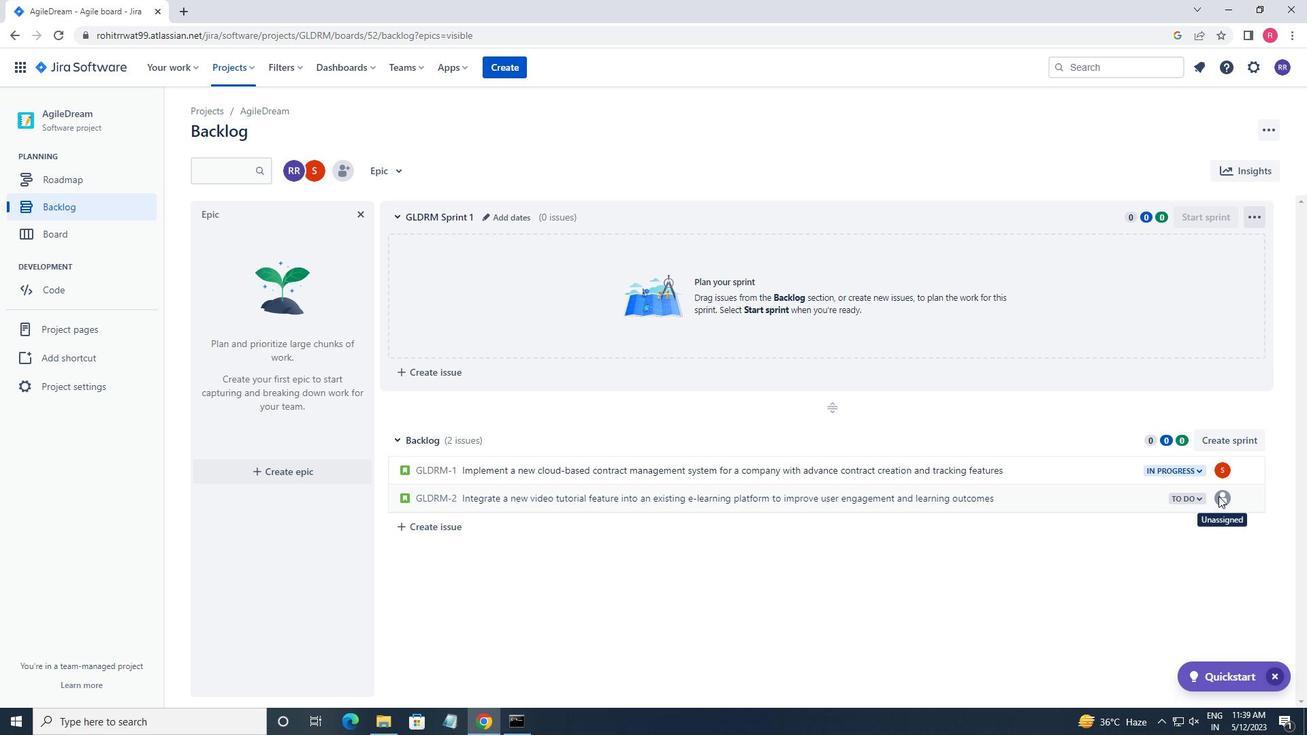 
Action: Mouse pressed left at (1219, 496)
Screenshot: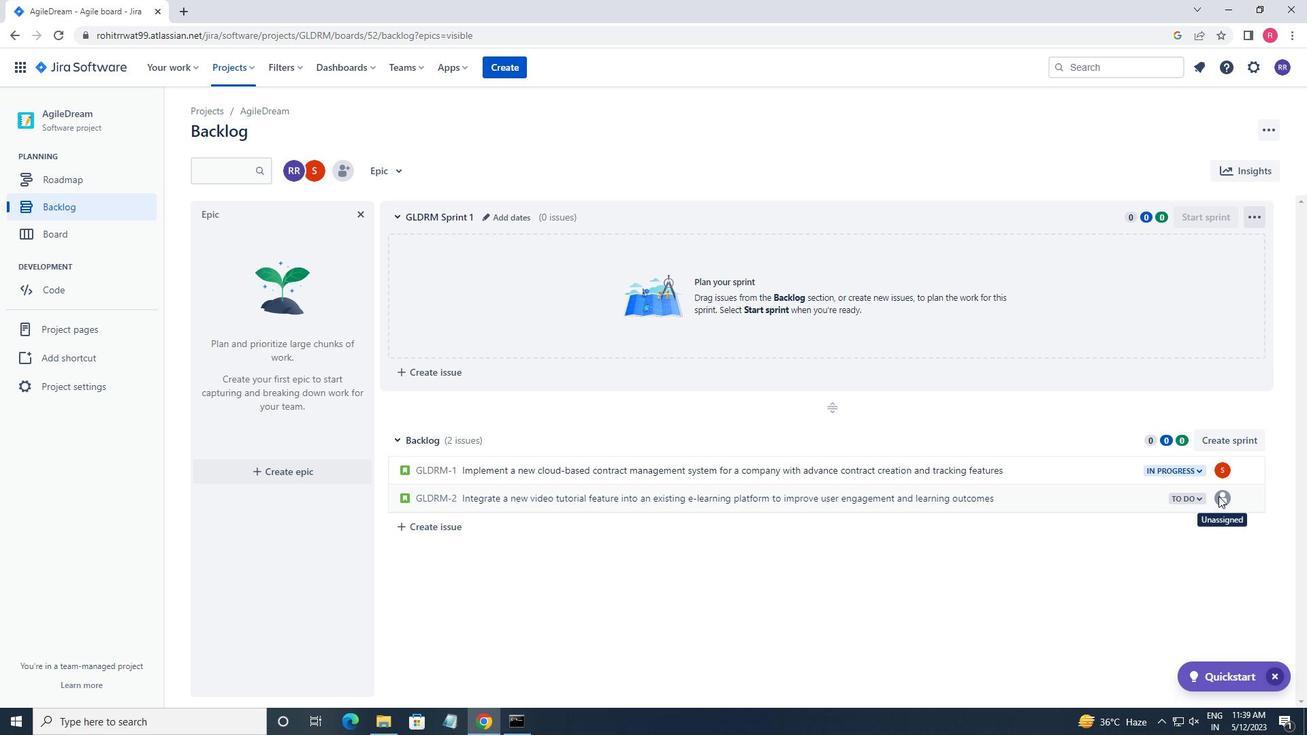 
Action: Mouse moved to (1220, 496)
Screenshot: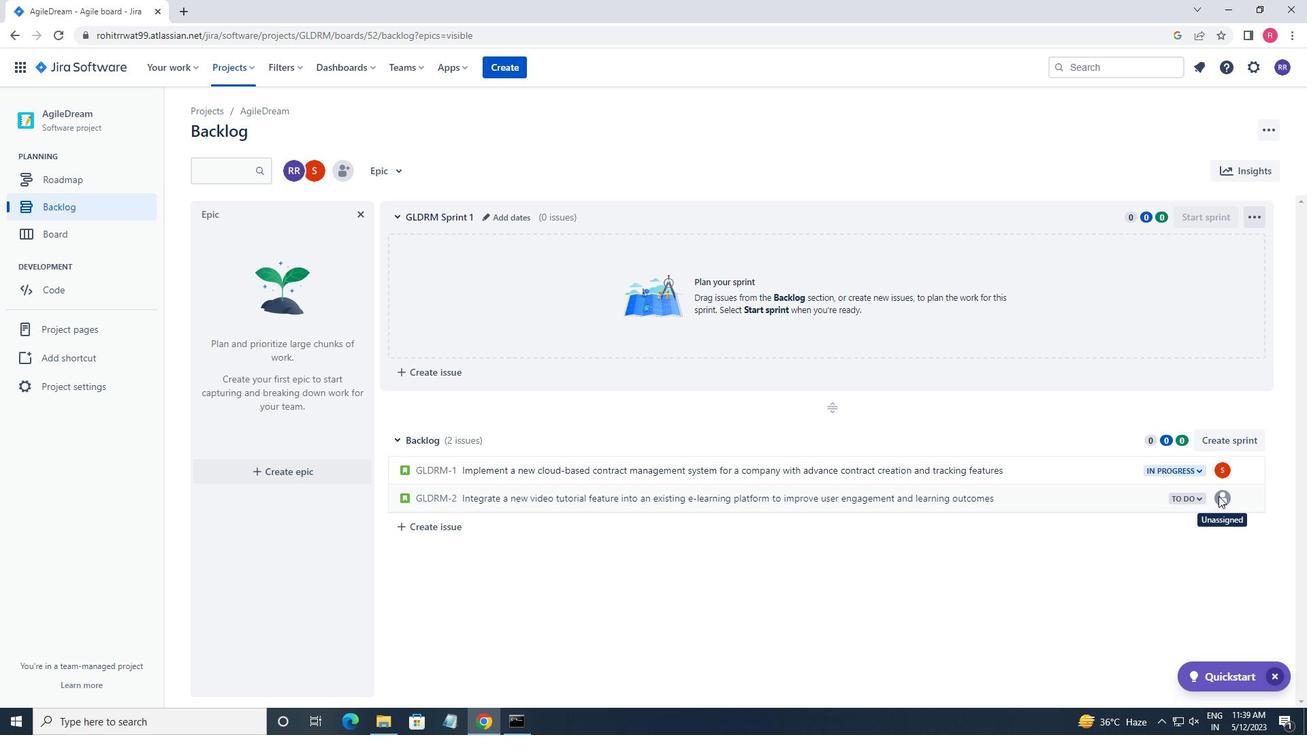 
Action: Mouse pressed left at (1220, 496)
Screenshot: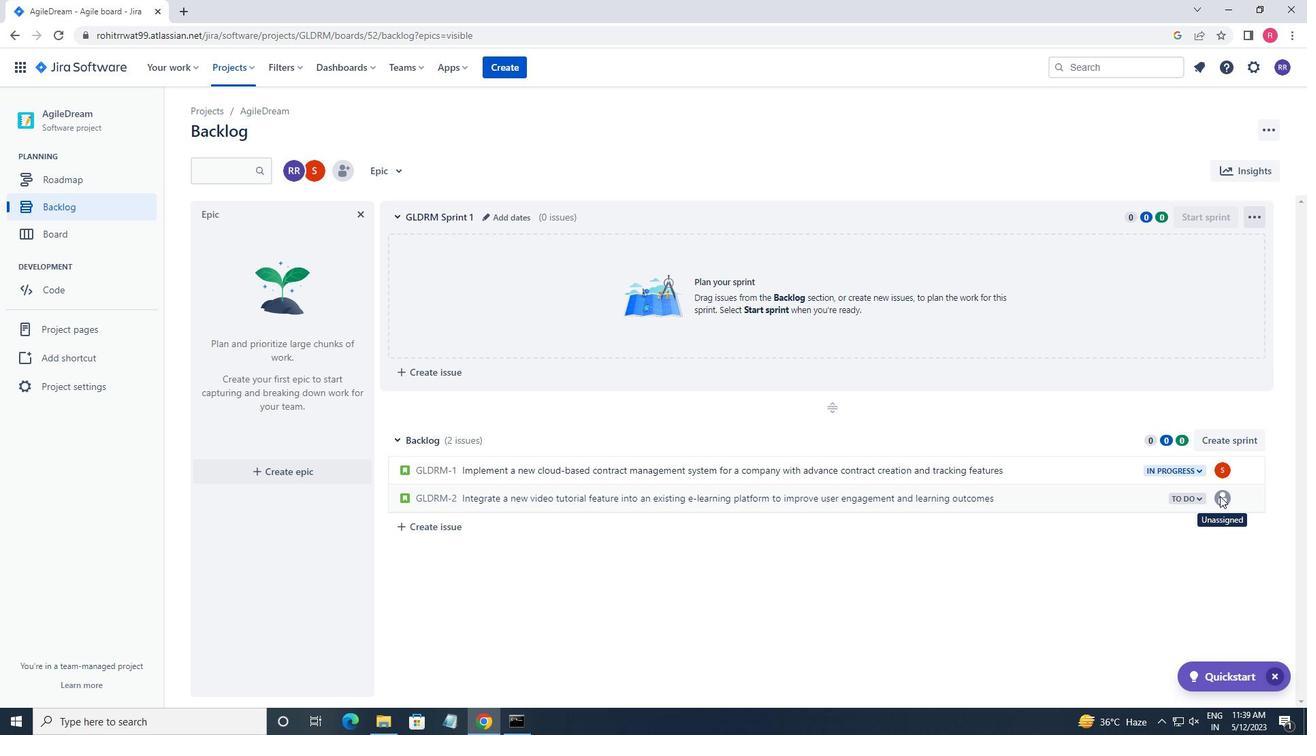 
Action: Mouse pressed left at (1220, 496)
Screenshot: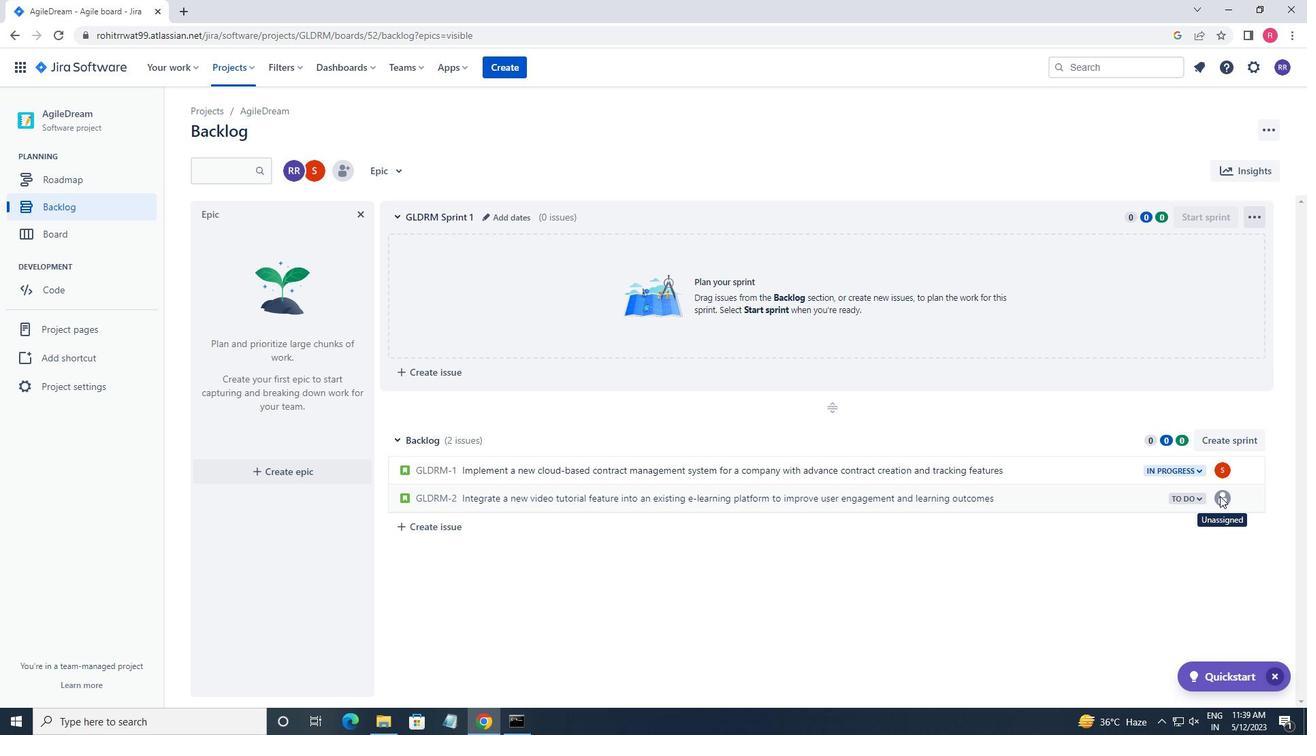 
Action: Mouse moved to (1222, 500)
Screenshot: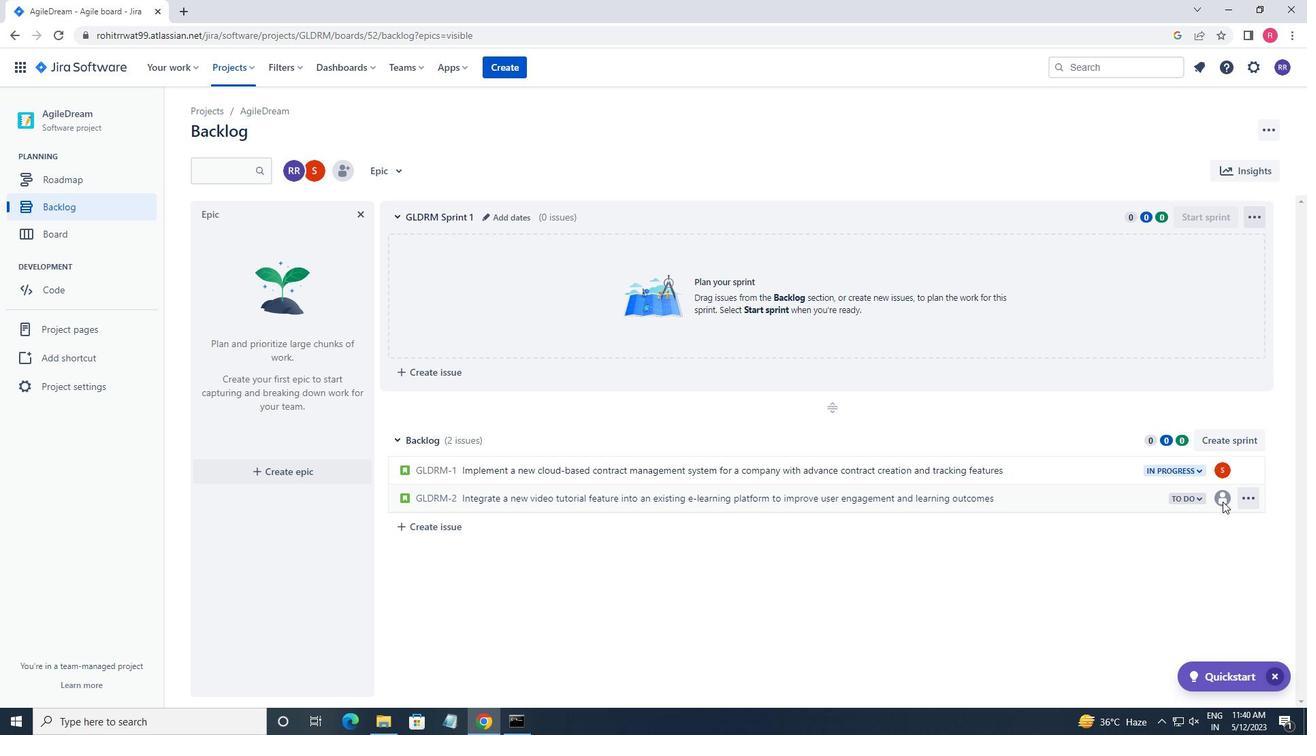 
Action: Mouse pressed left at (1222, 500)
Screenshot: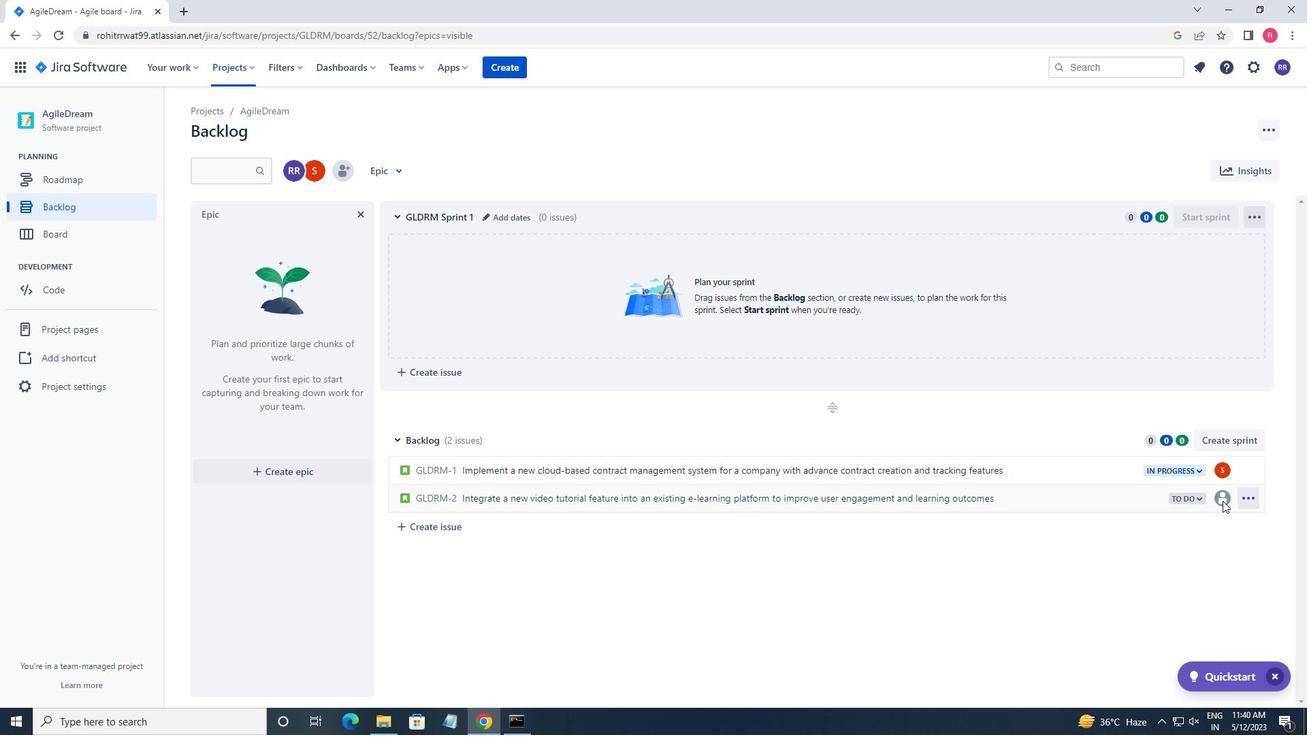 
Action: Mouse pressed left at (1222, 500)
Screenshot: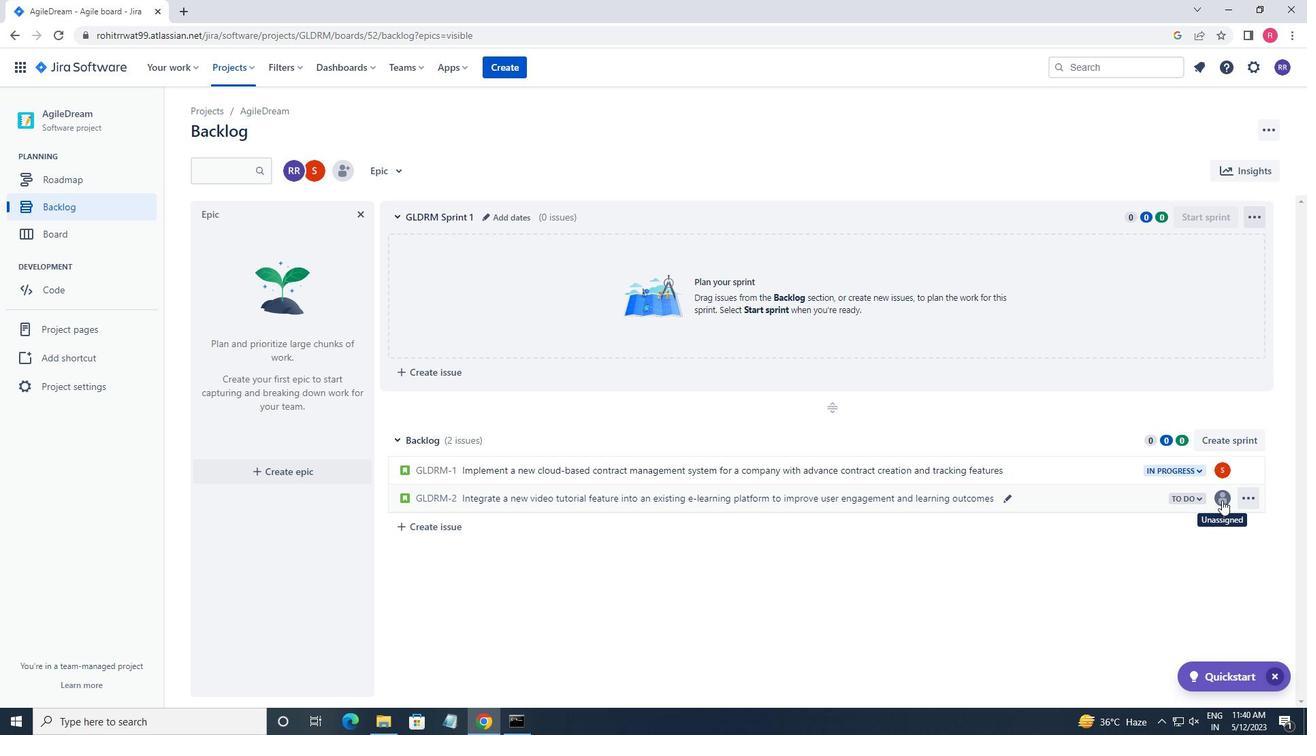 
Action: Key pressed softage.2
Screenshot: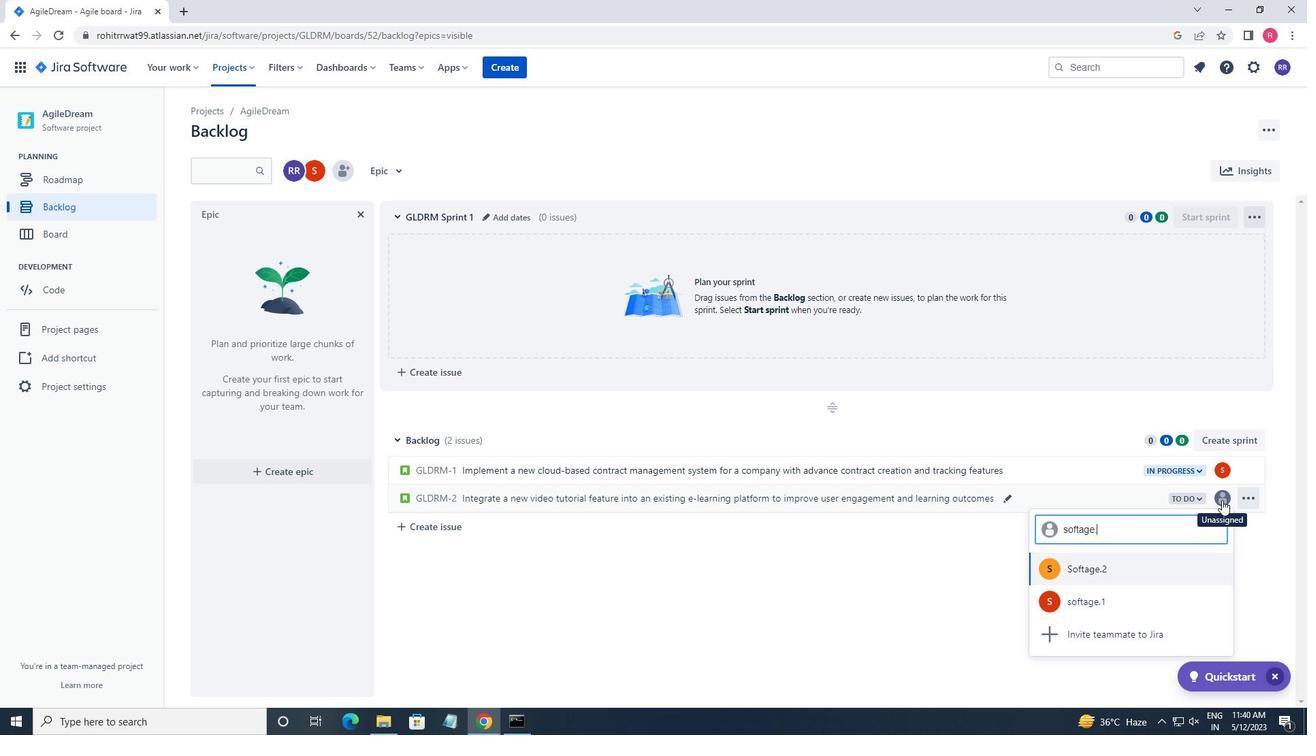 
Action: Mouse moved to (1122, 565)
Screenshot: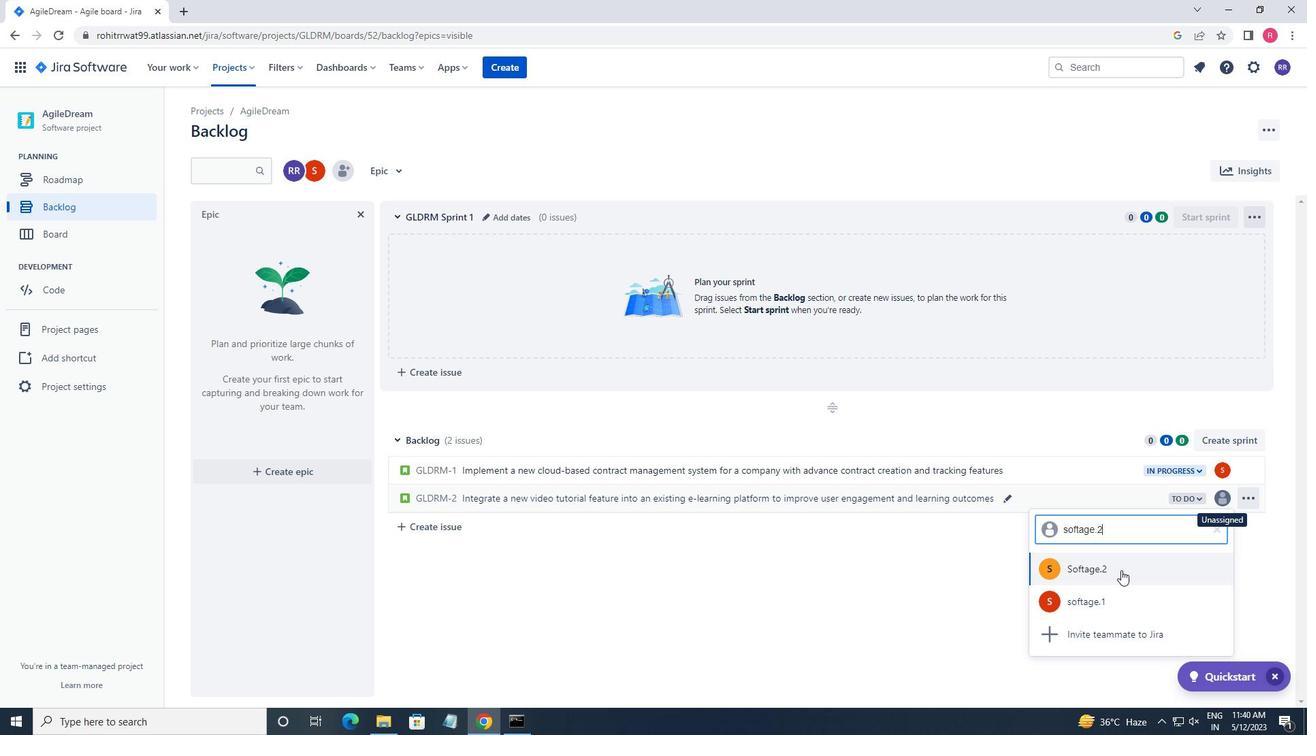 
Action: Mouse pressed left at (1122, 565)
Screenshot: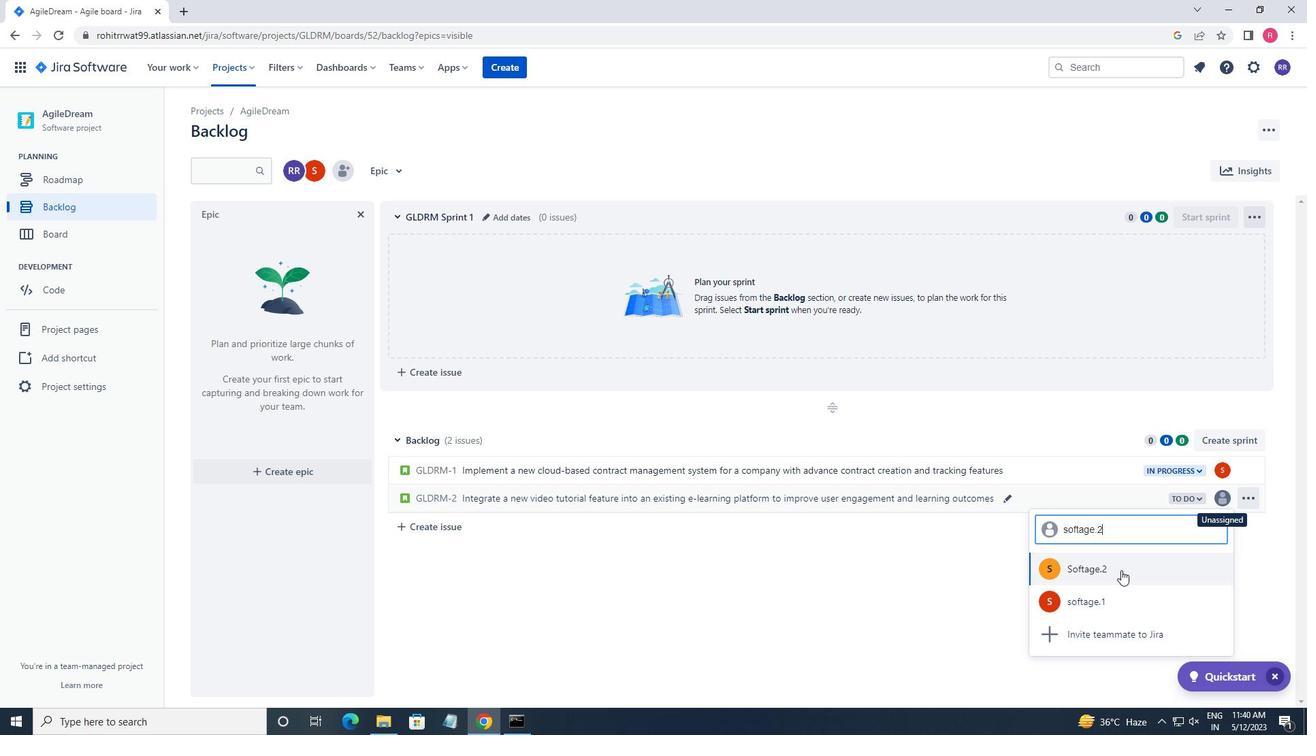 
Action: Mouse moved to (1195, 501)
Screenshot: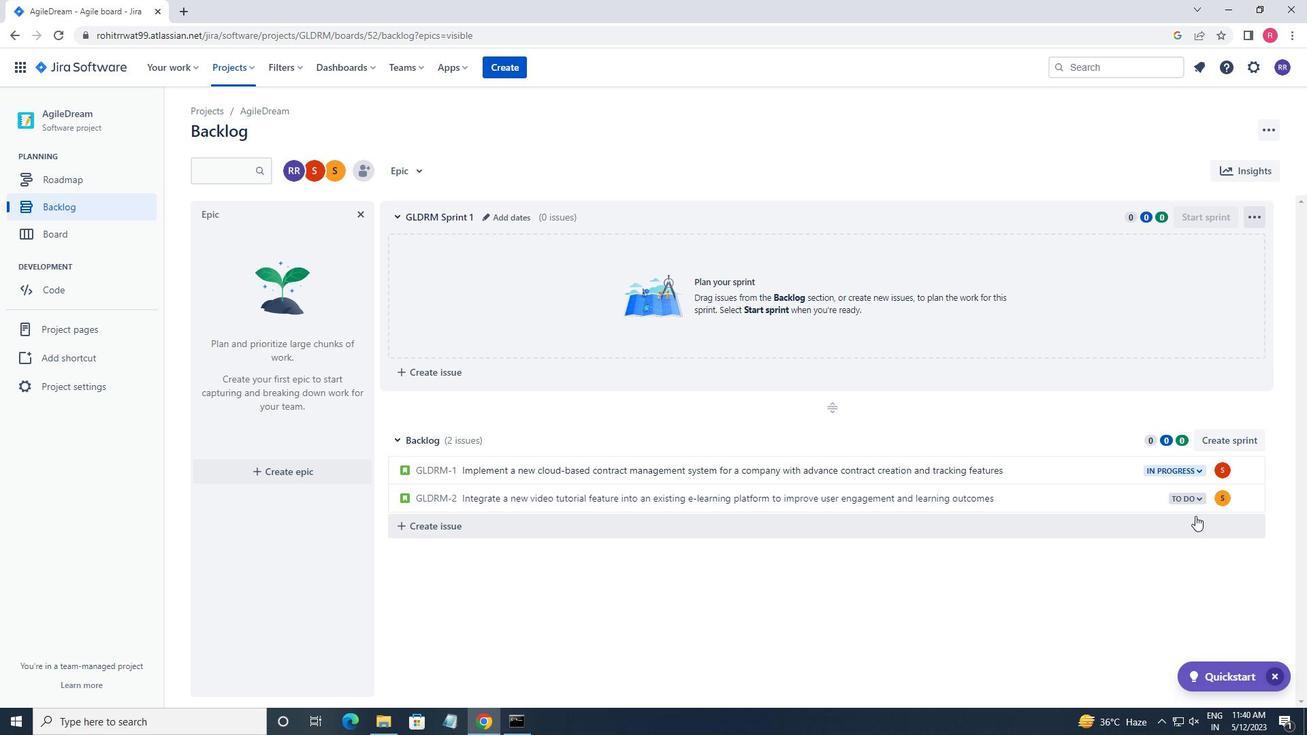 
Action: Mouse pressed left at (1195, 501)
Screenshot: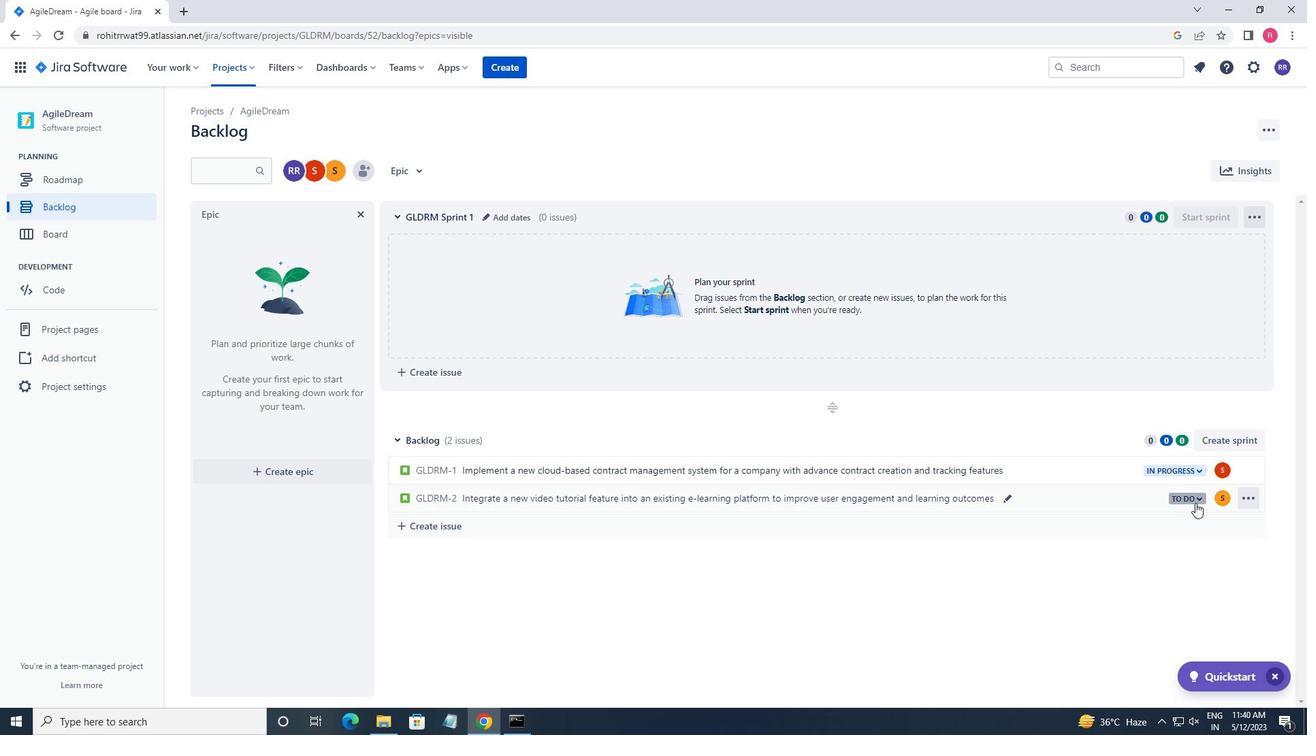 
Action: Mouse moved to (1081, 525)
Screenshot: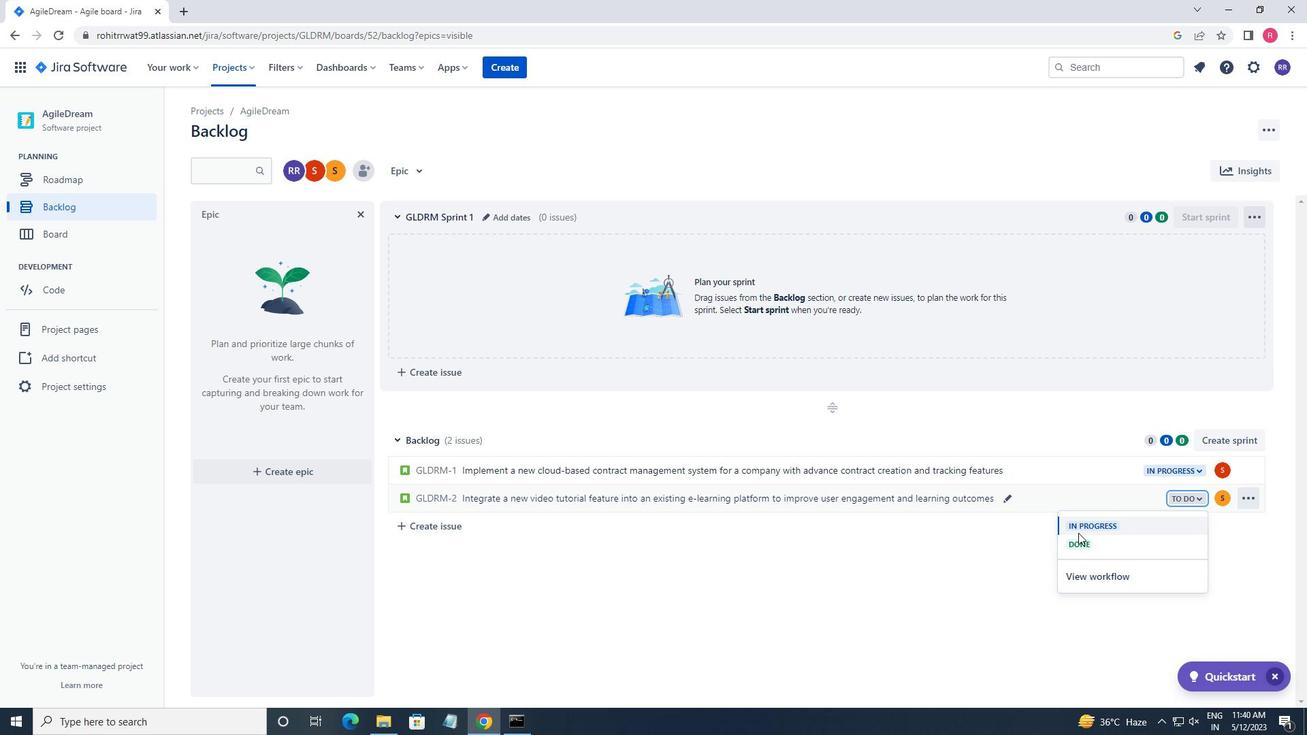 
Action: Mouse pressed left at (1081, 525)
Screenshot: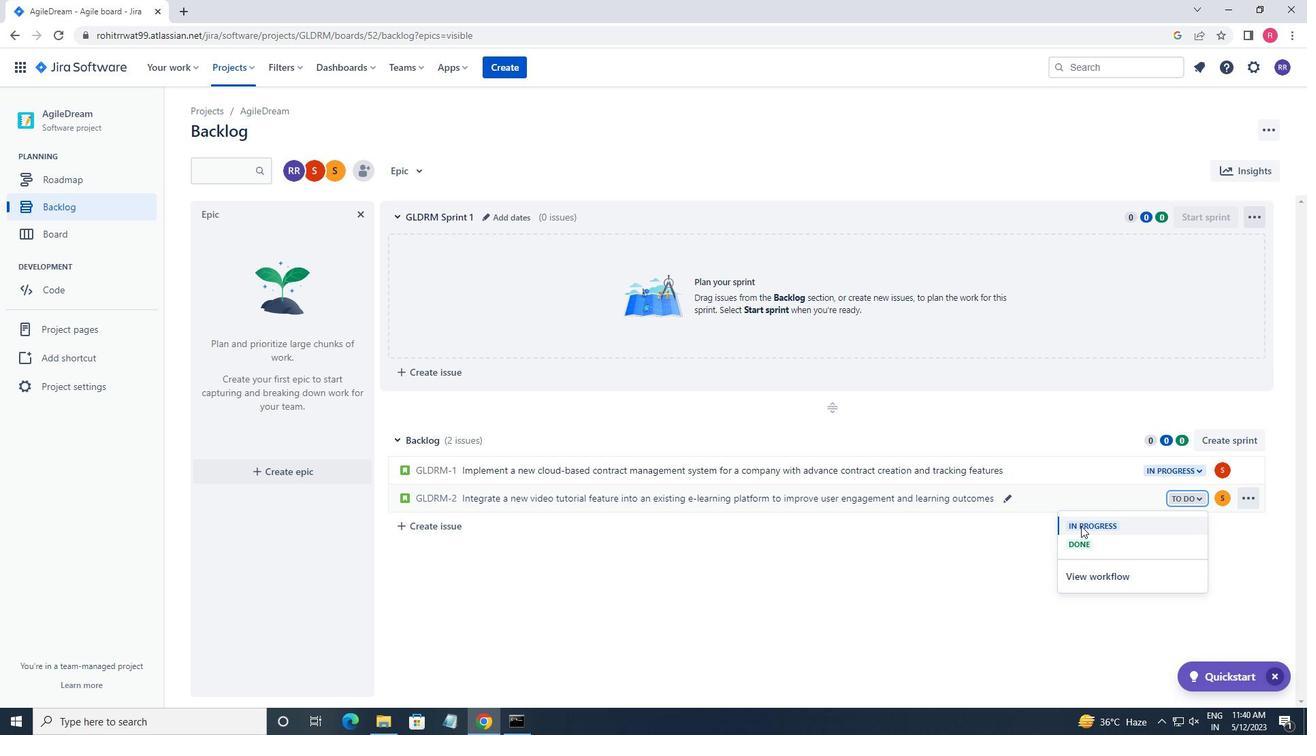 
